 Task: Search one way flight ticket for 4 adults, 2 children, 2 infants in seat and 1 infant on lap in premium economy from Rhinelander: Rhinelander-oneida County Airport to Evansville: Evansville Regional Airport on 5-3-2023. Choice of flights is Delta. Number of bags: 1 carry on bag. Price is upto 79000. Outbound departure time preference is 15:15.
Action: Mouse moved to (359, 318)
Screenshot: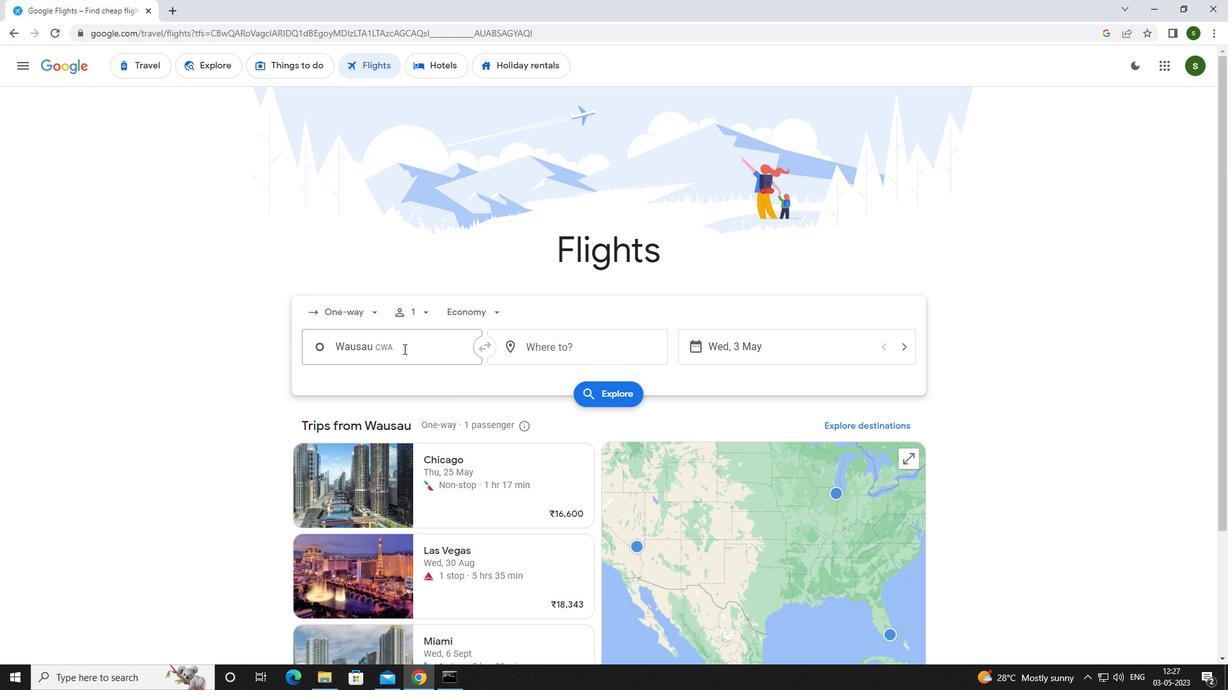 
Action: Mouse pressed left at (359, 318)
Screenshot: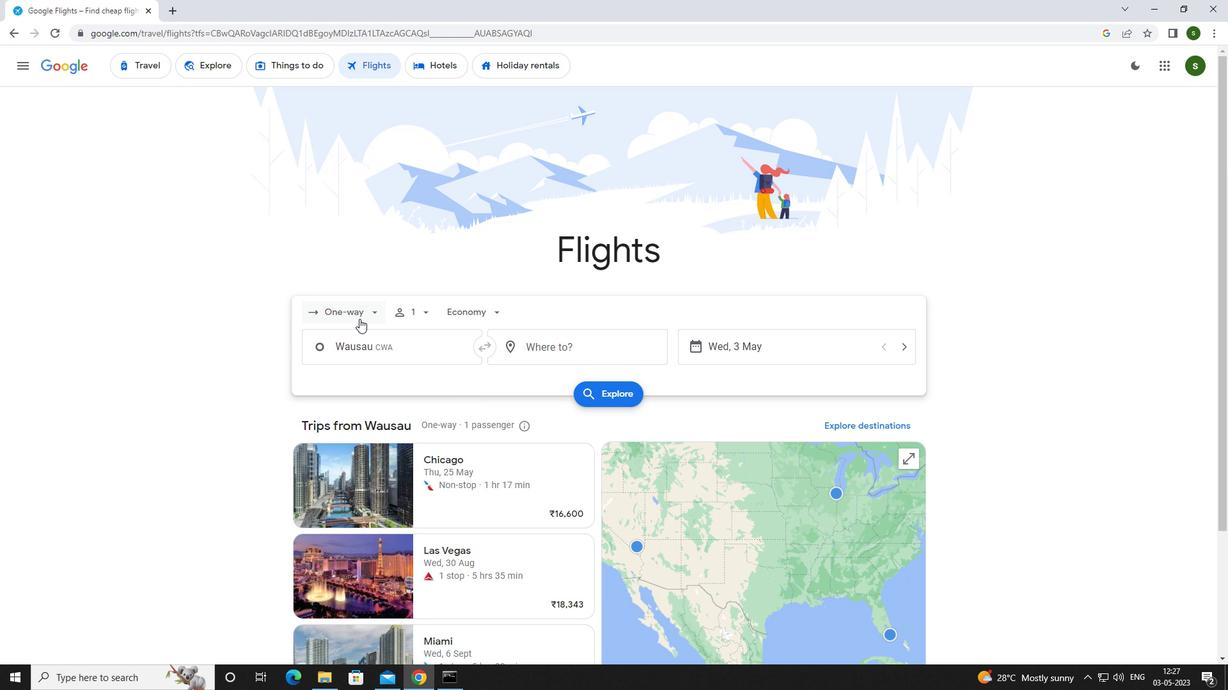 
Action: Mouse moved to (356, 369)
Screenshot: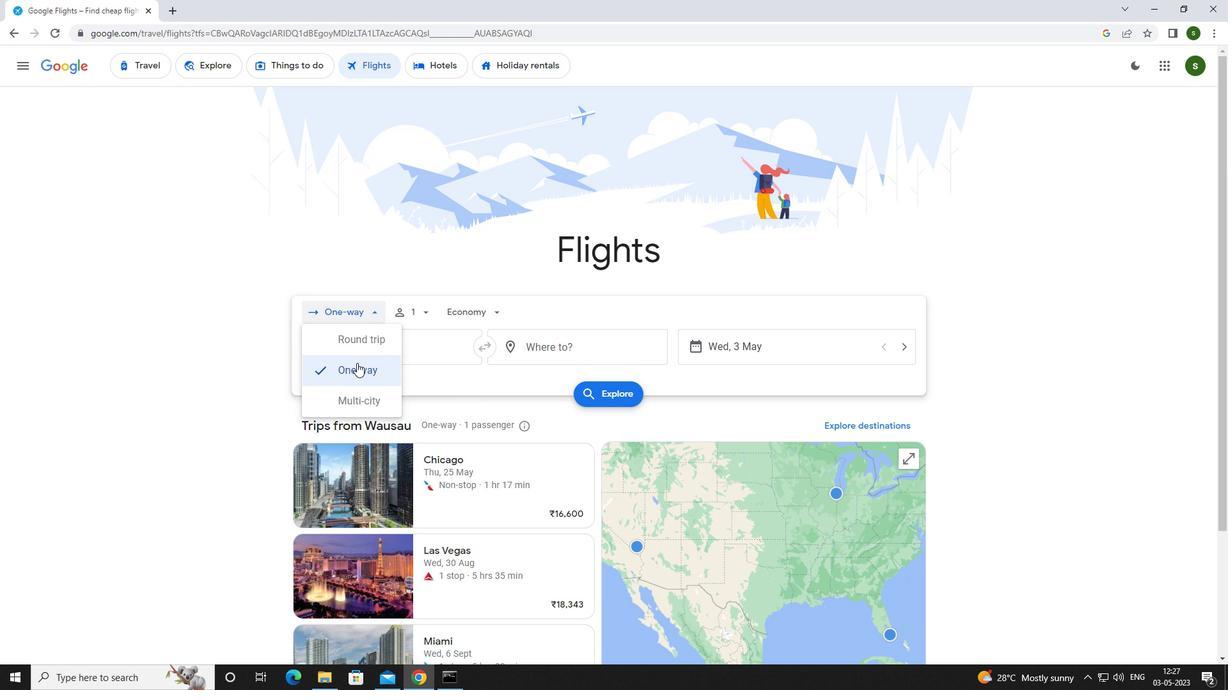 
Action: Mouse pressed left at (356, 369)
Screenshot: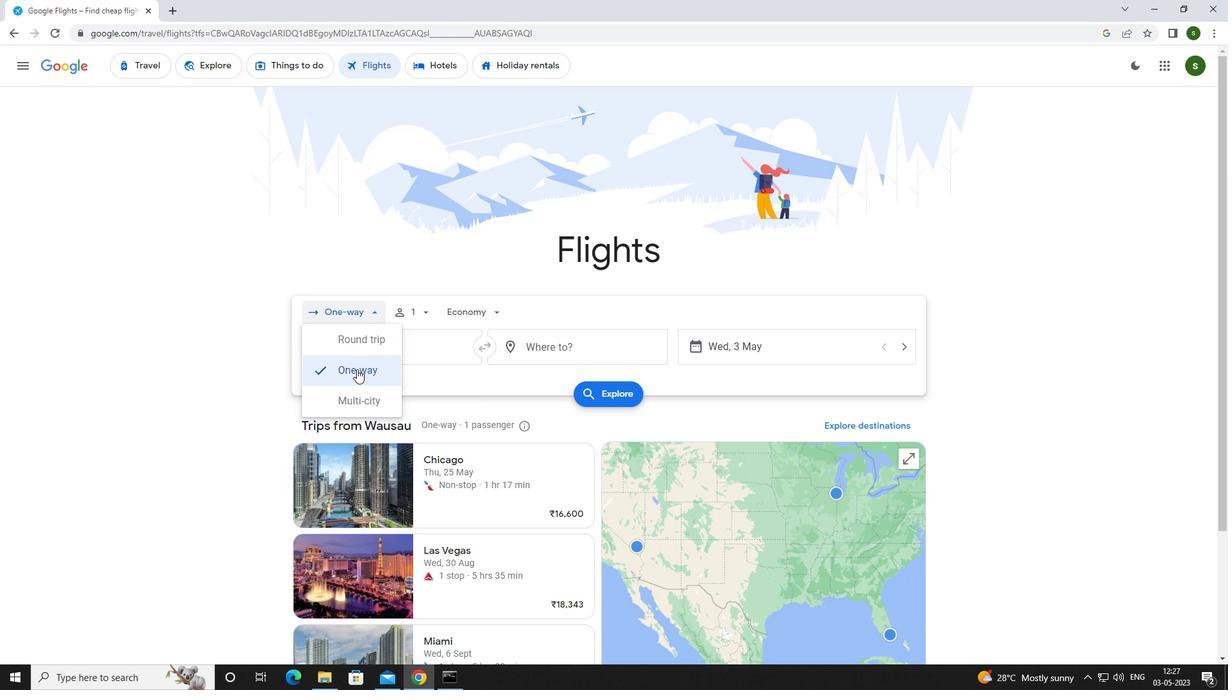 
Action: Mouse moved to (424, 308)
Screenshot: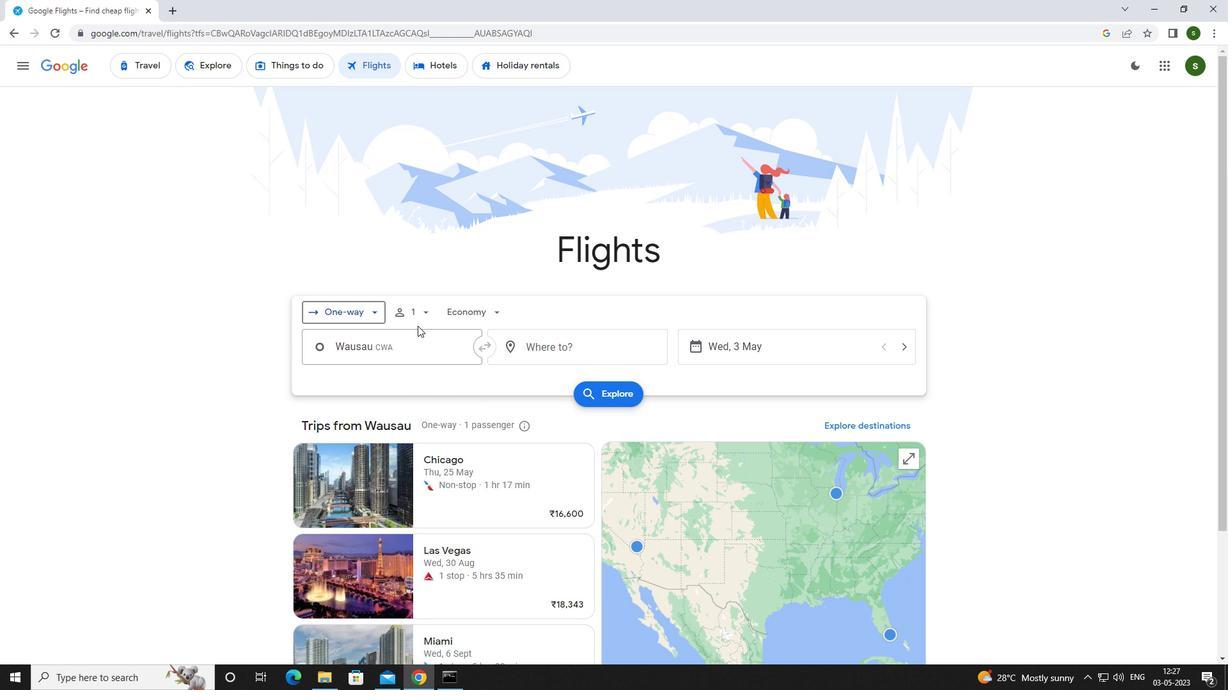 
Action: Mouse pressed left at (424, 308)
Screenshot: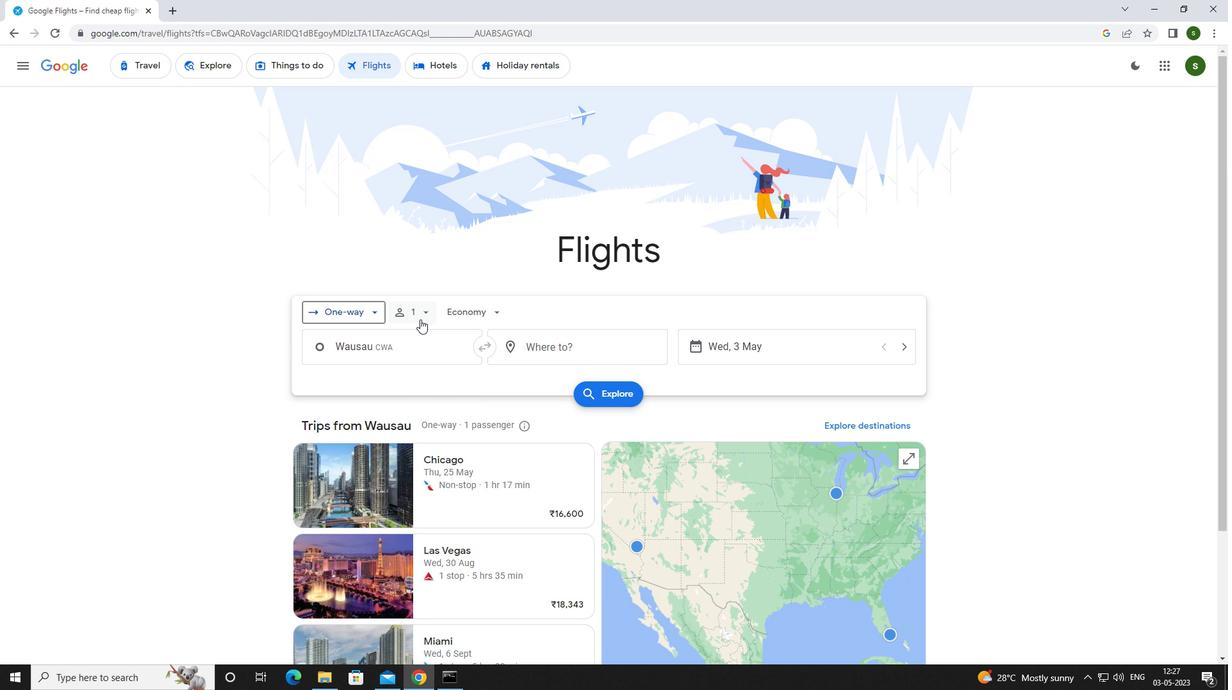 
Action: Mouse moved to (523, 345)
Screenshot: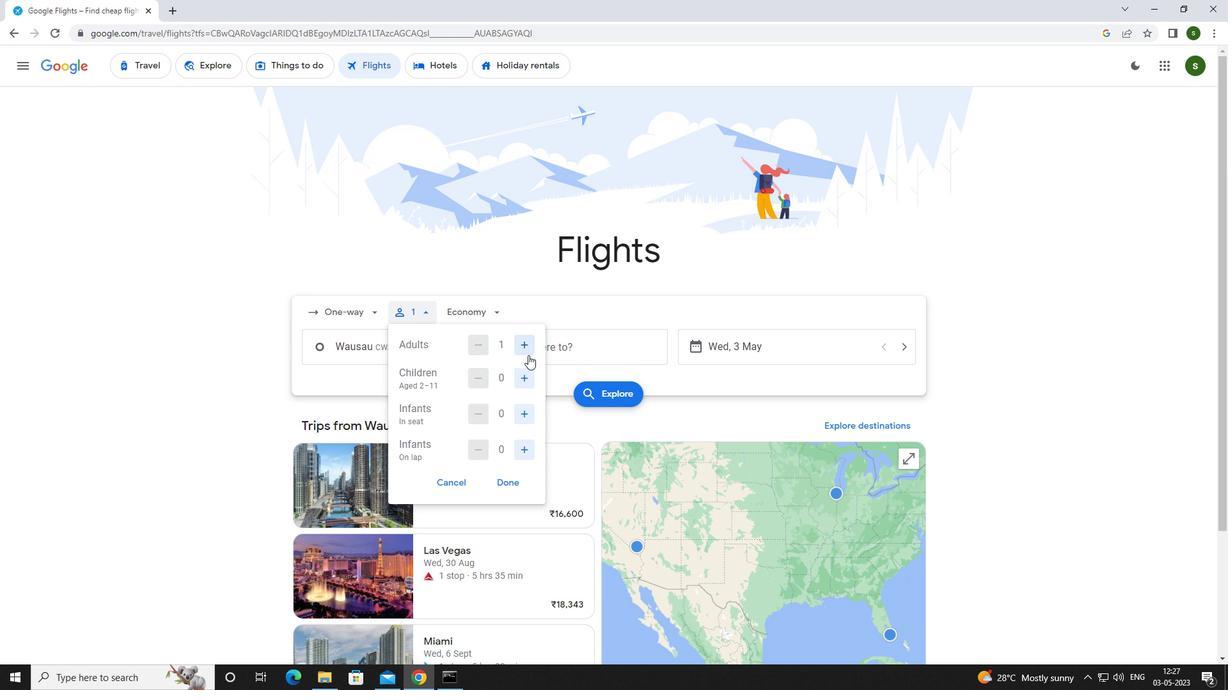 
Action: Mouse pressed left at (523, 345)
Screenshot: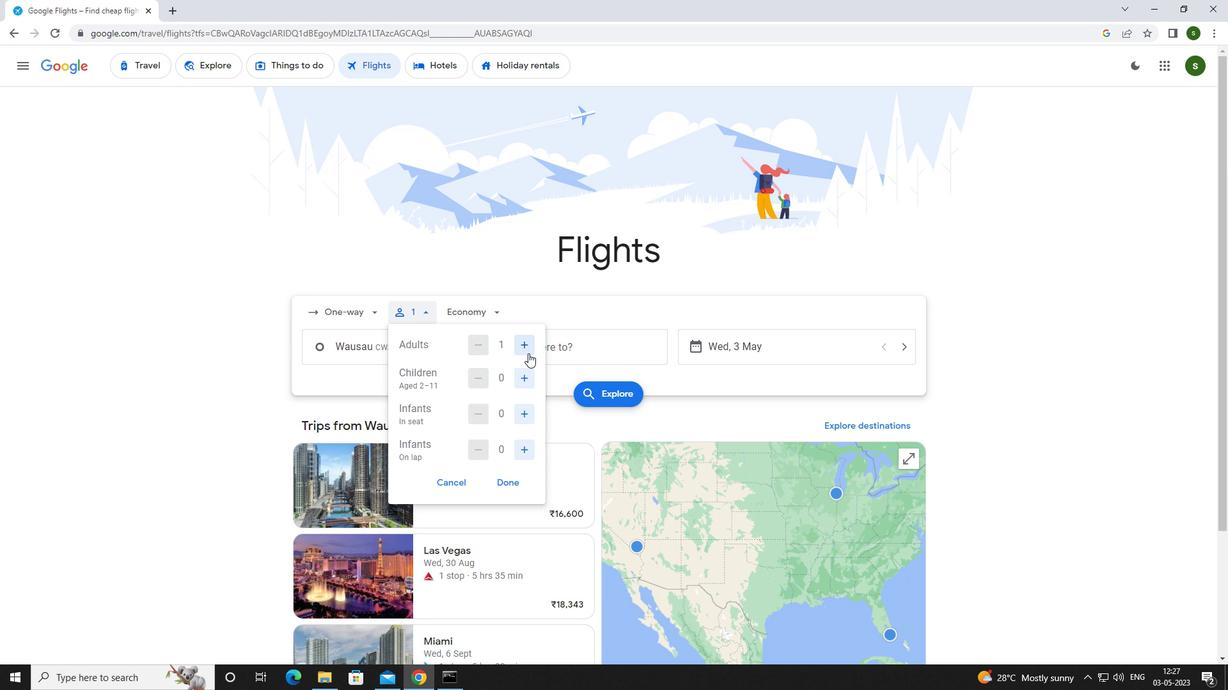 
Action: Mouse pressed left at (523, 345)
Screenshot: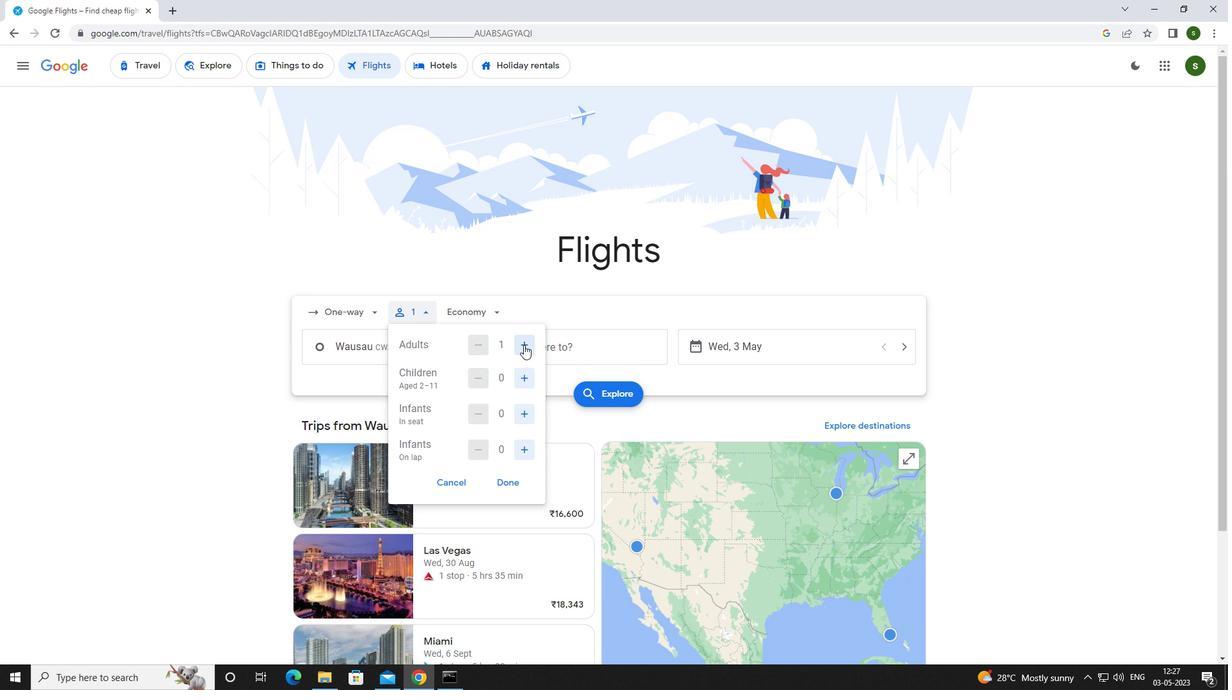 
Action: Mouse pressed left at (523, 345)
Screenshot: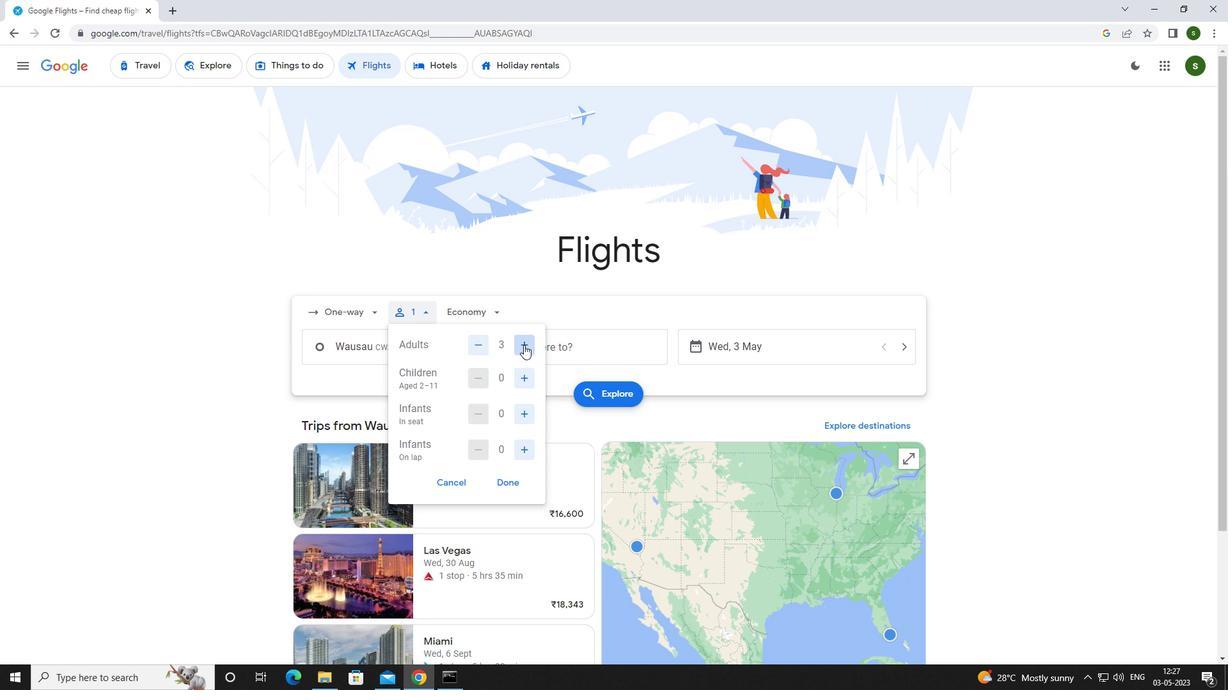 
Action: Mouse moved to (520, 374)
Screenshot: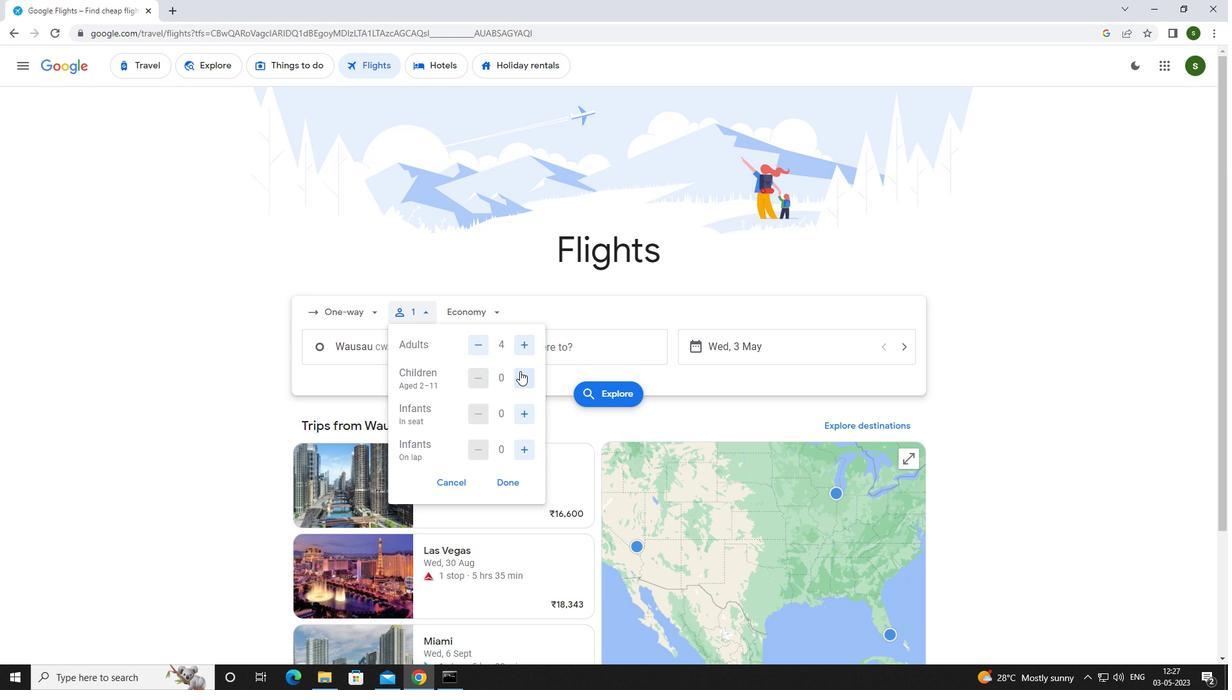
Action: Mouse pressed left at (520, 374)
Screenshot: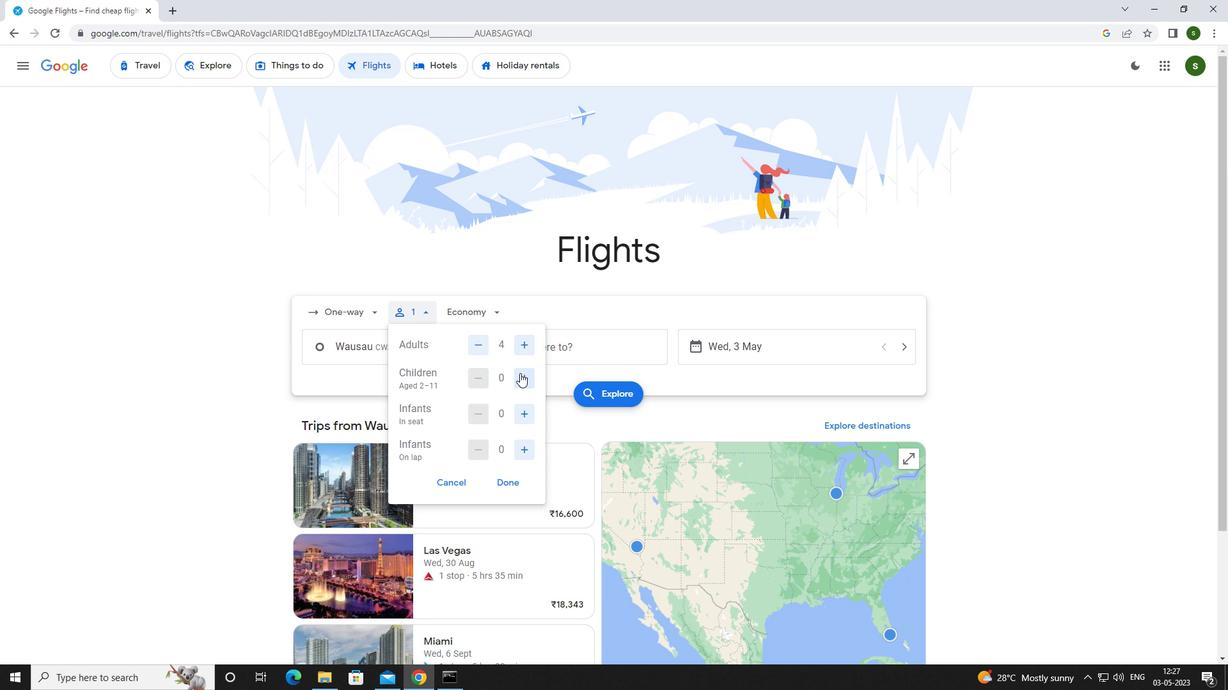 
Action: Mouse pressed left at (520, 374)
Screenshot: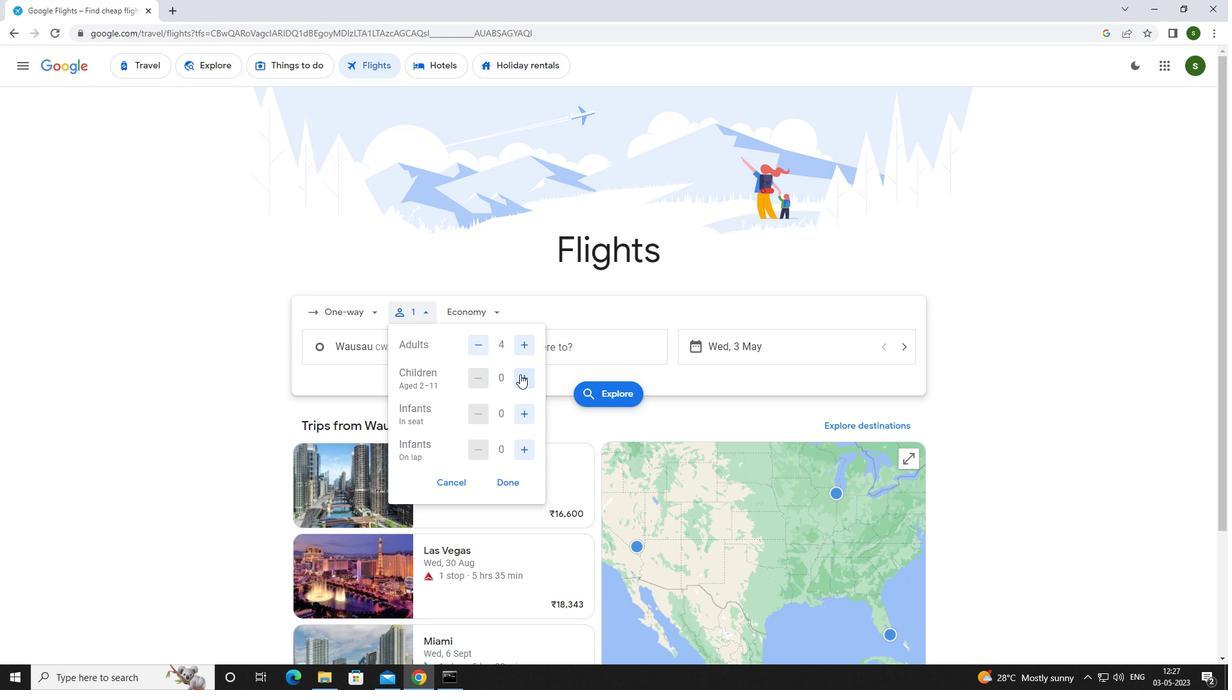 
Action: Mouse moved to (523, 411)
Screenshot: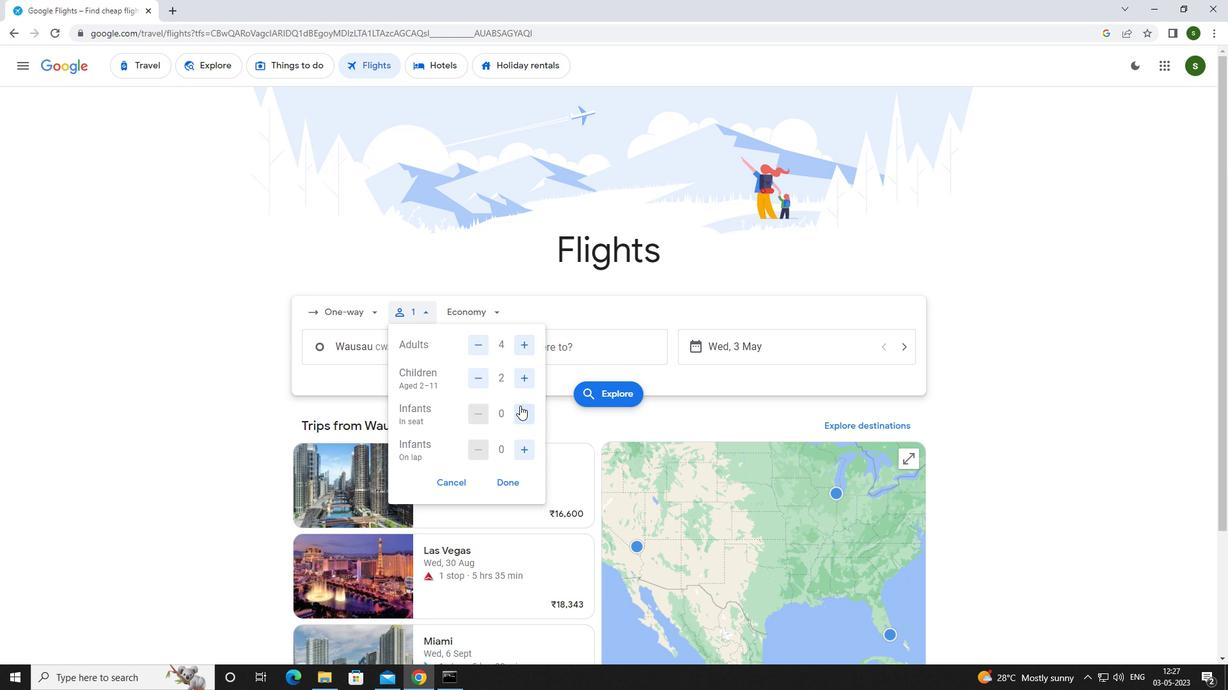 
Action: Mouse pressed left at (523, 411)
Screenshot: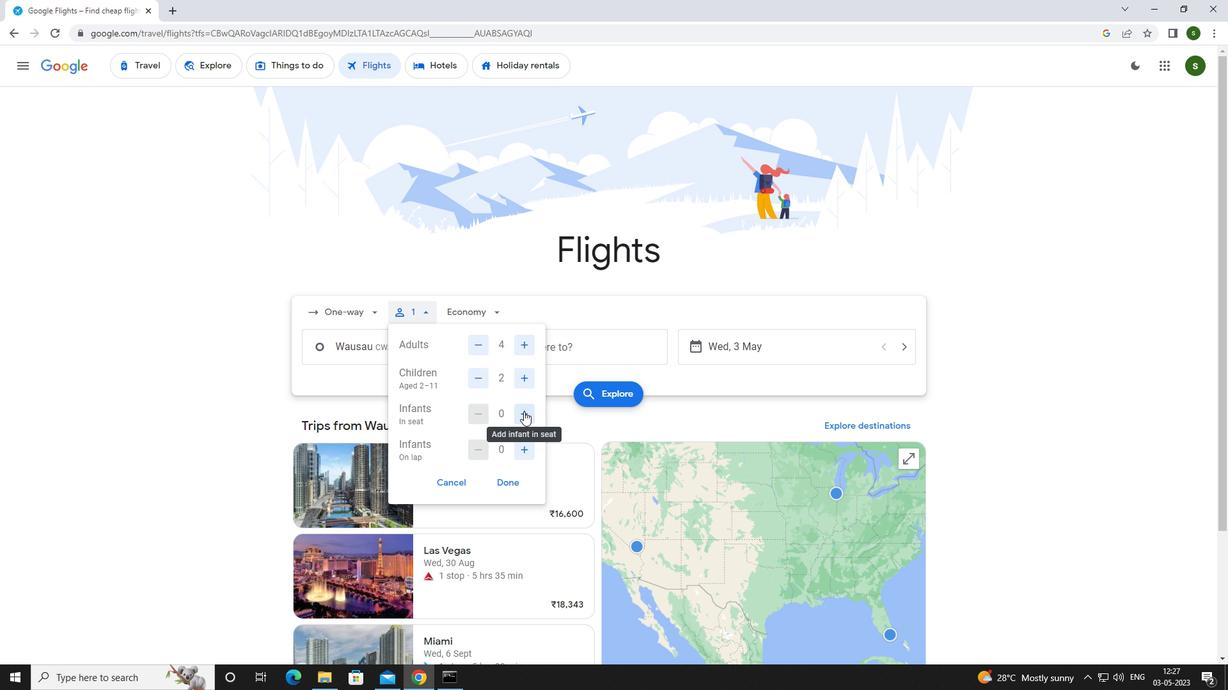 
Action: Mouse pressed left at (523, 411)
Screenshot: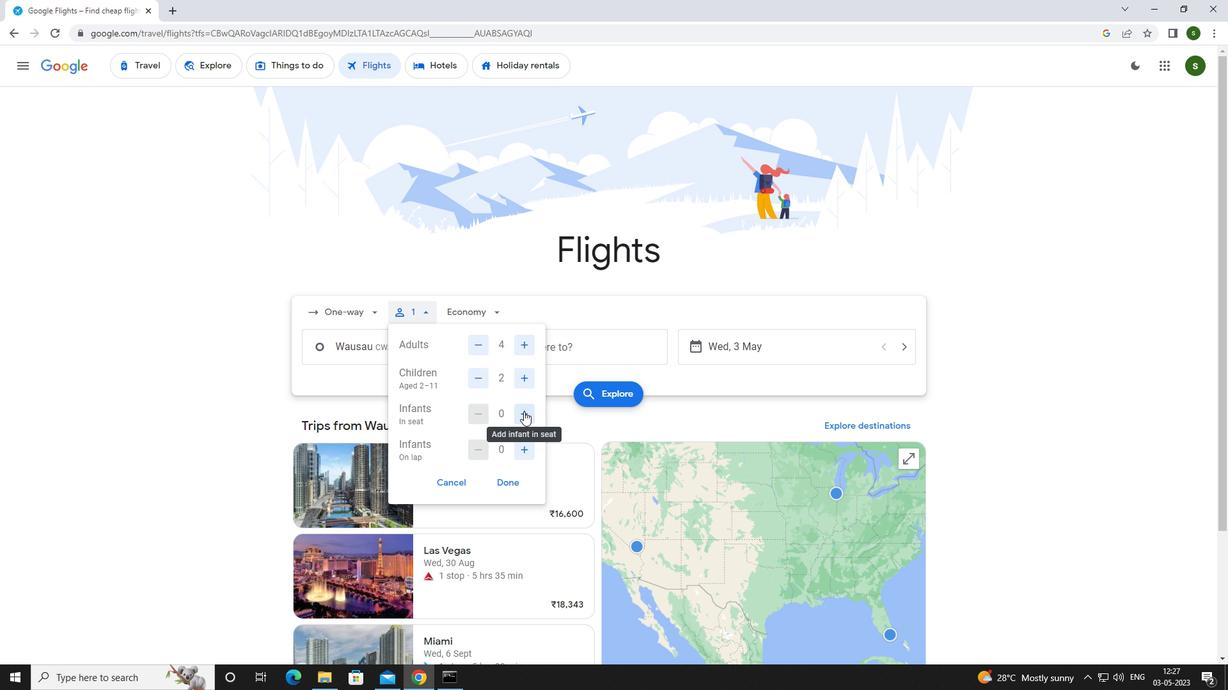 
Action: Mouse moved to (525, 454)
Screenshot: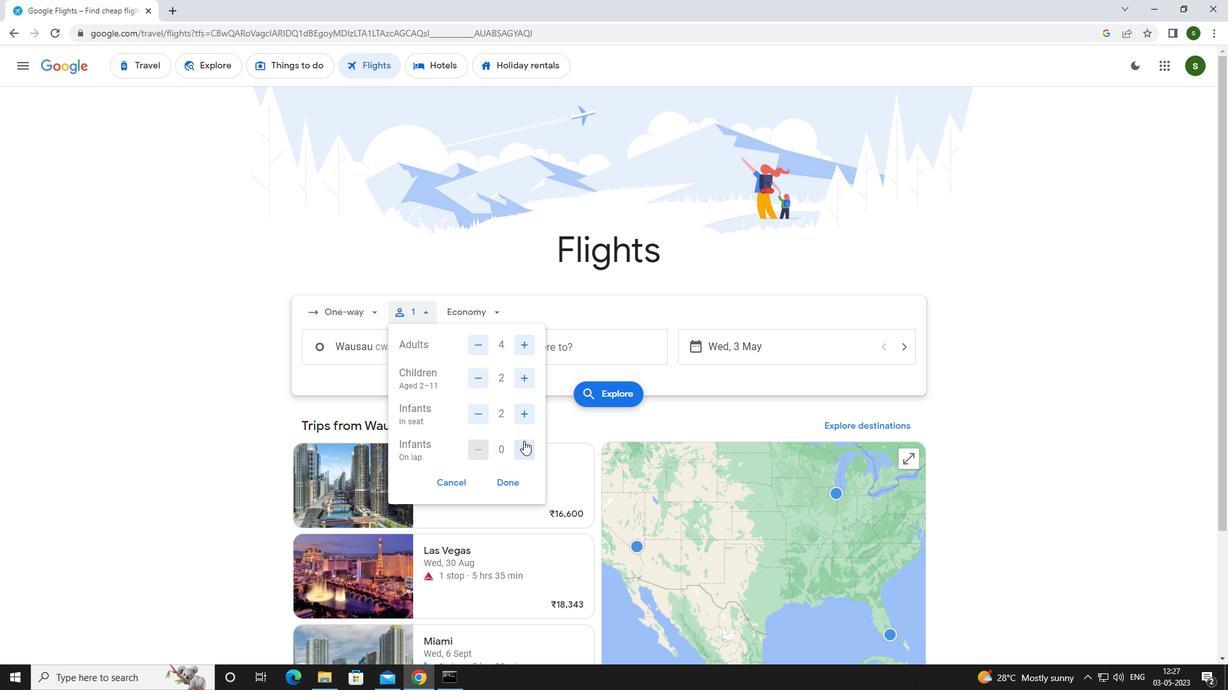
Action: Mouse pressed left at (525, 454)
Screenshot: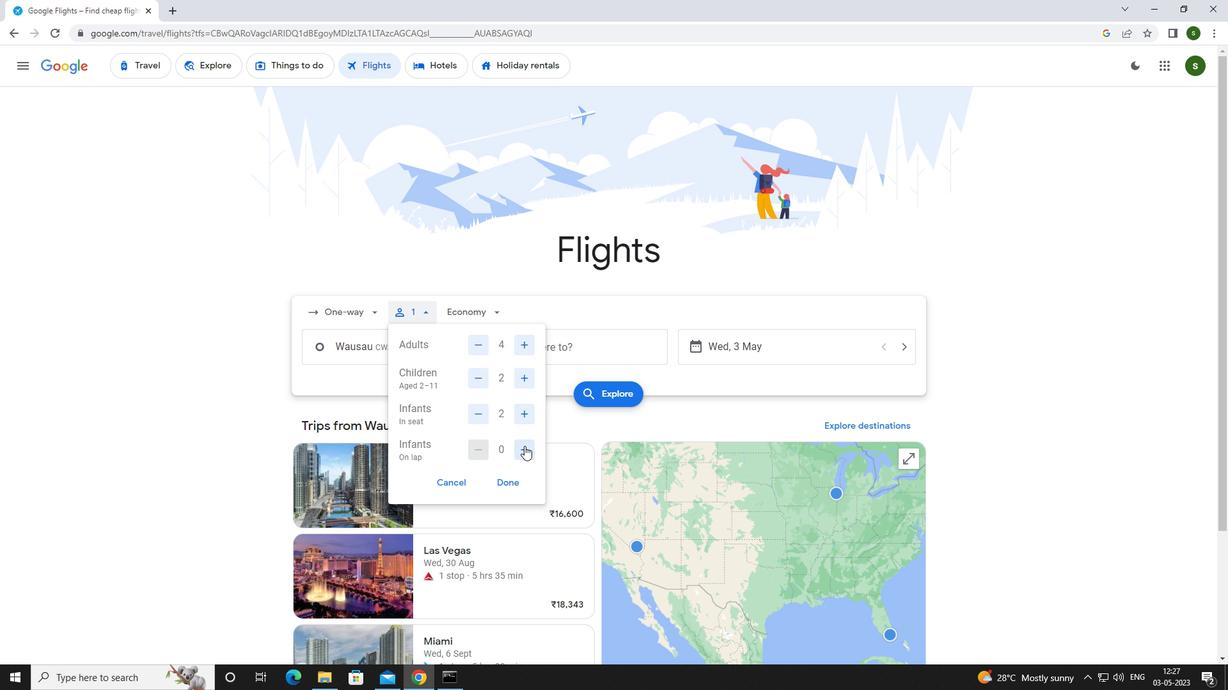 
Action: Mouse moved to (483, 308)
Screenshot: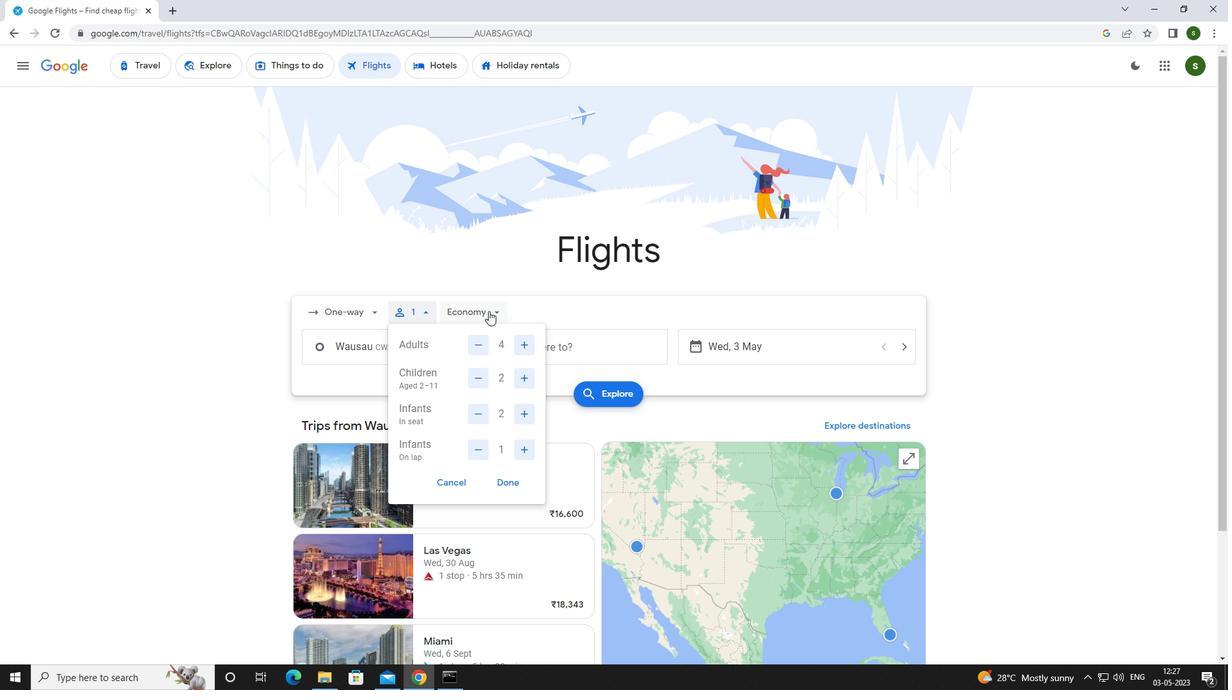 
Action: Mouse pressed left at (483, 308)
Screenshot: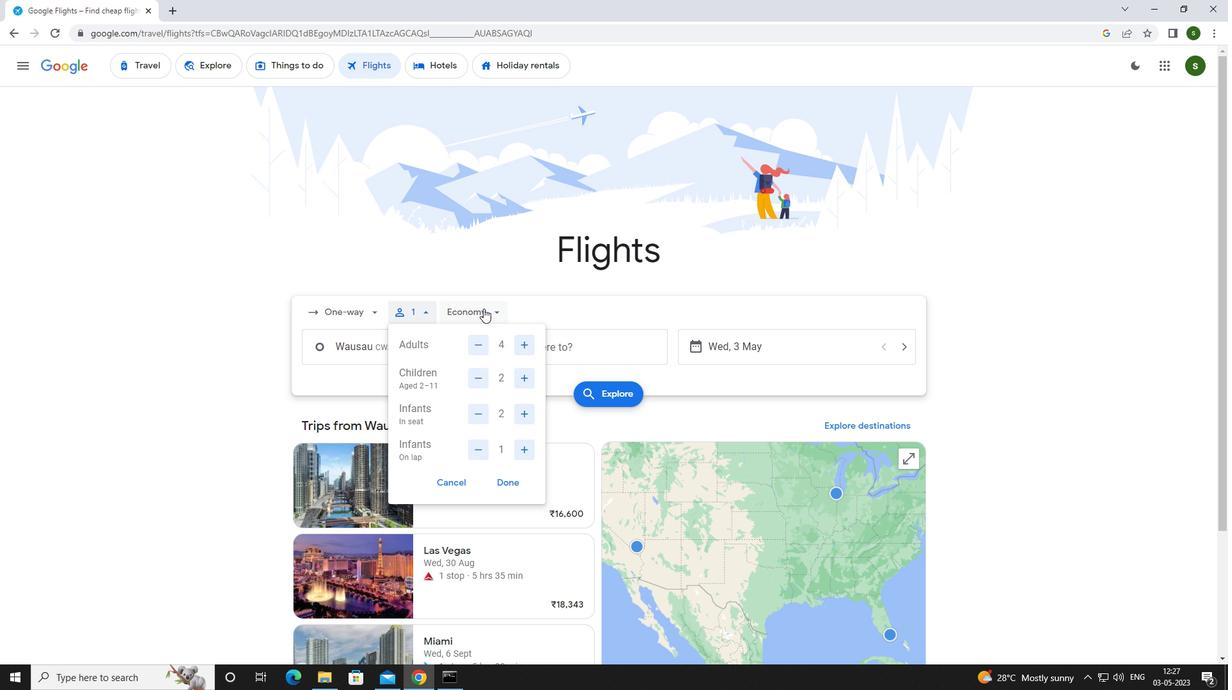 
Action: Mouse moved to (490, 376)
Screenshot: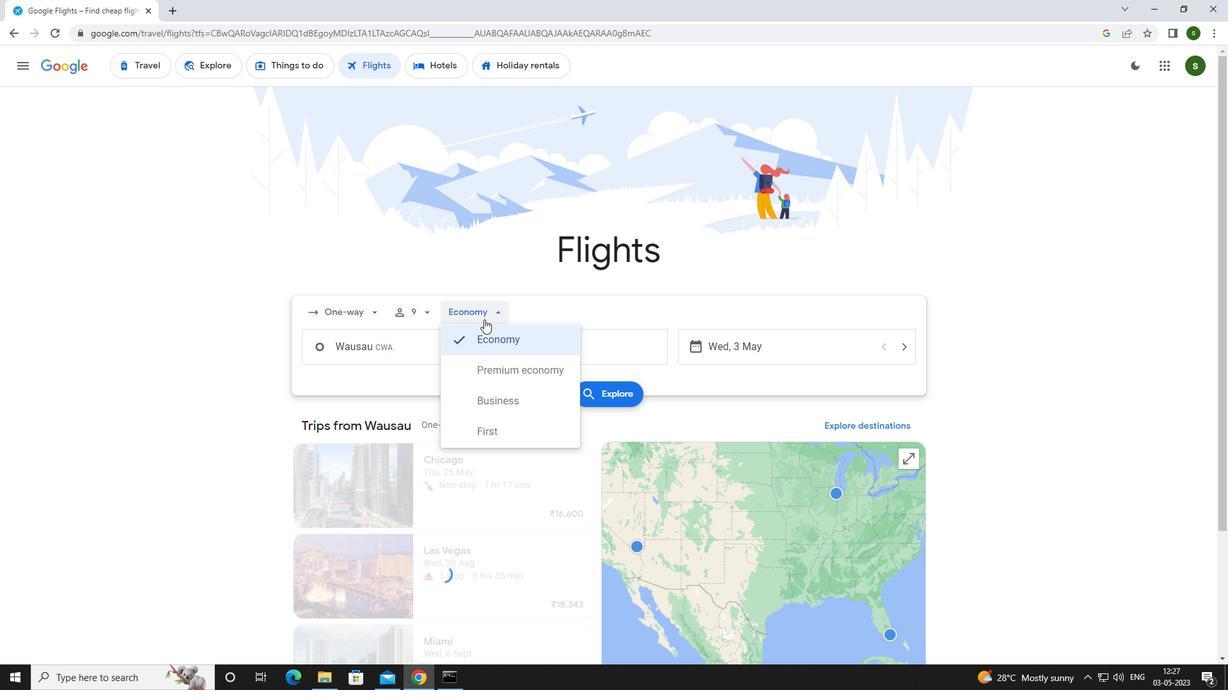 
Action: Mouse pressed left at (490, 376)
Screenshot: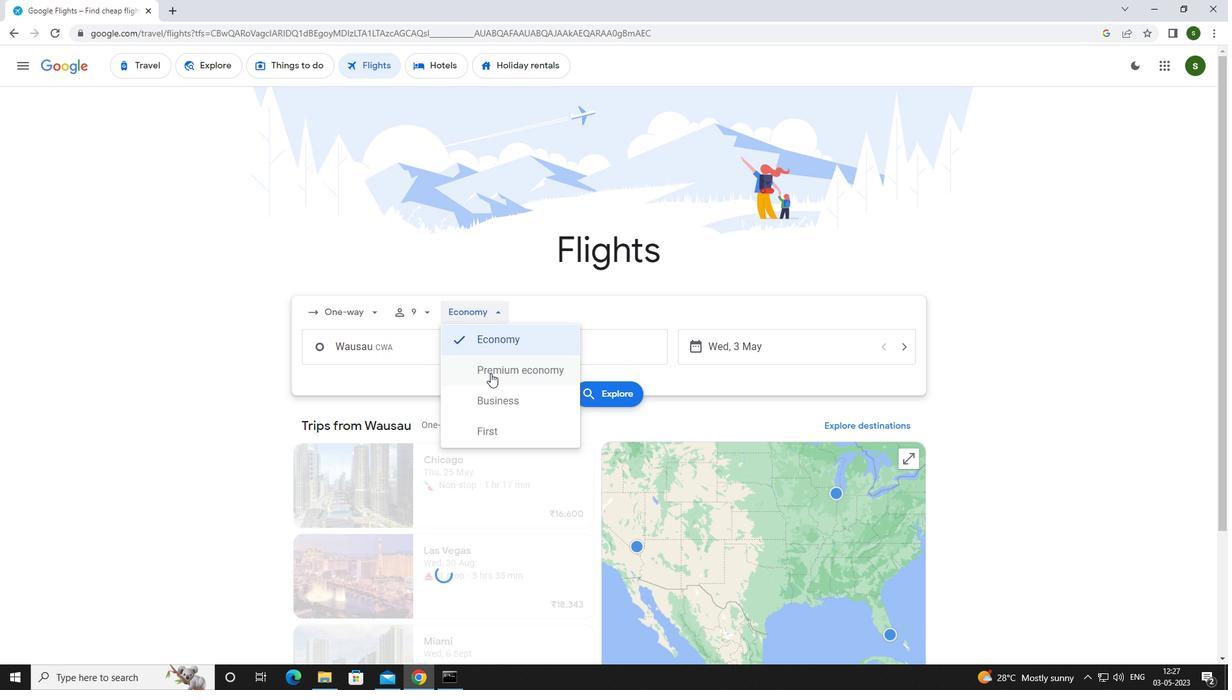 
Action: Mouse moved to (444, 352)
Screenshot: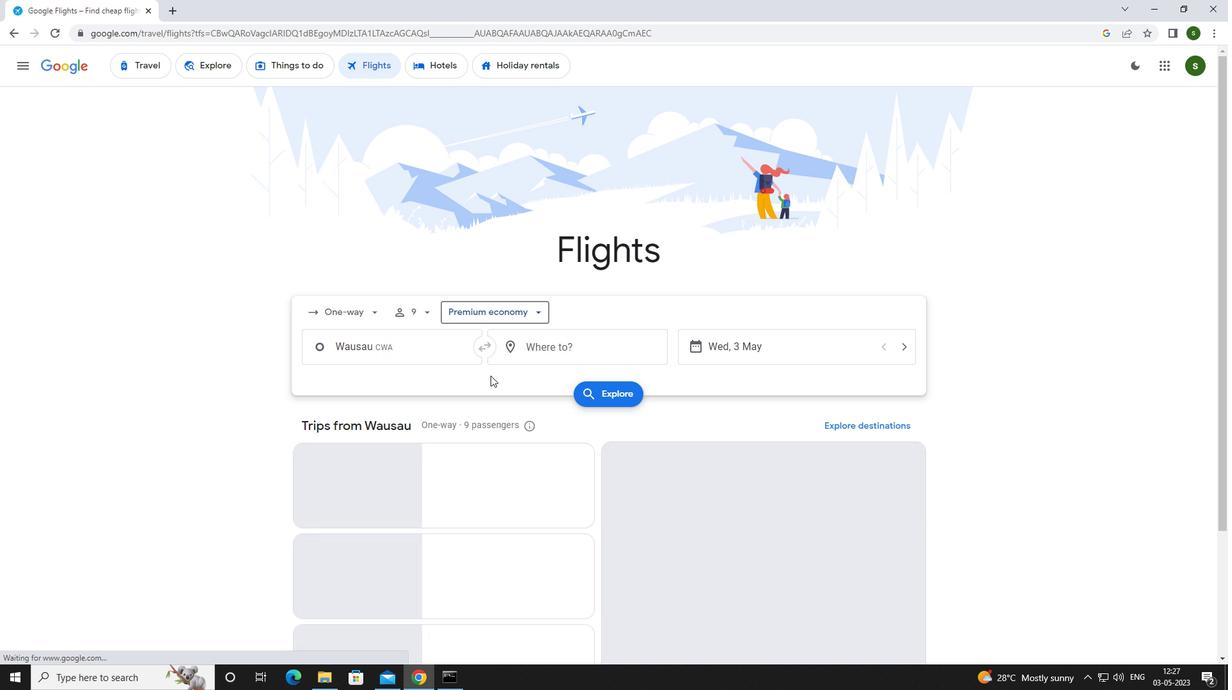 
Action: Mouse pressed left at (444, 352)
Screenshot: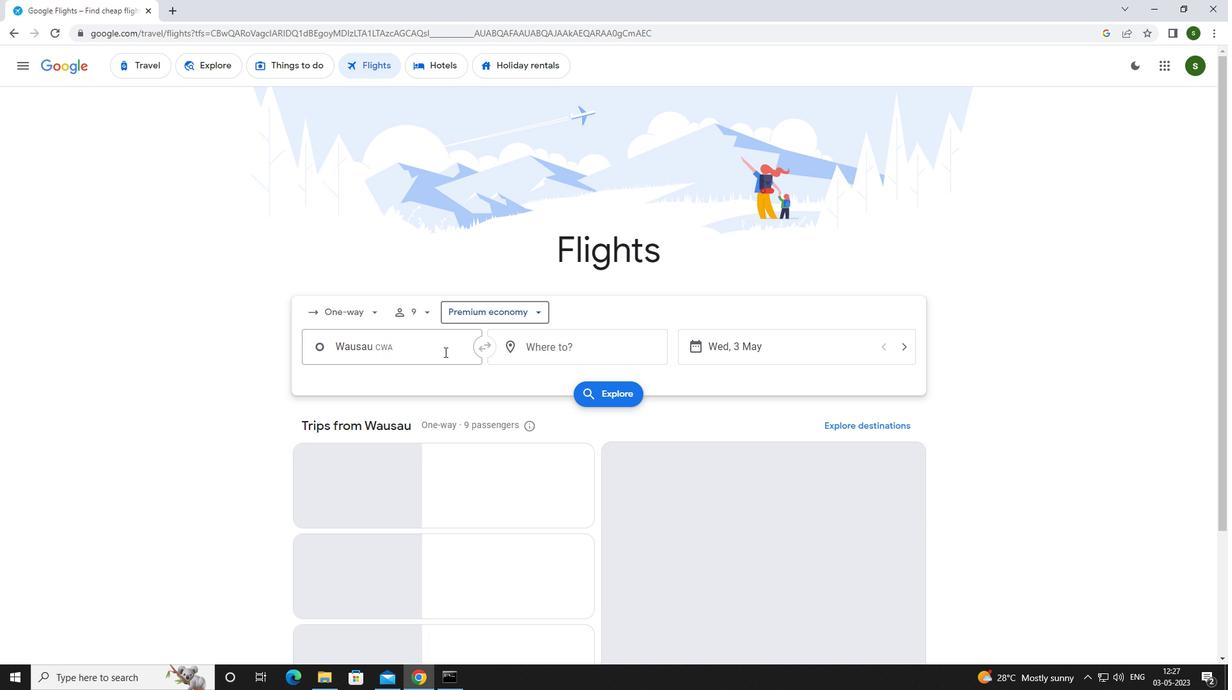 
Action: Key pressed <Key.caps_lock>r<Key.caps_lock>hinelander
Screenshot: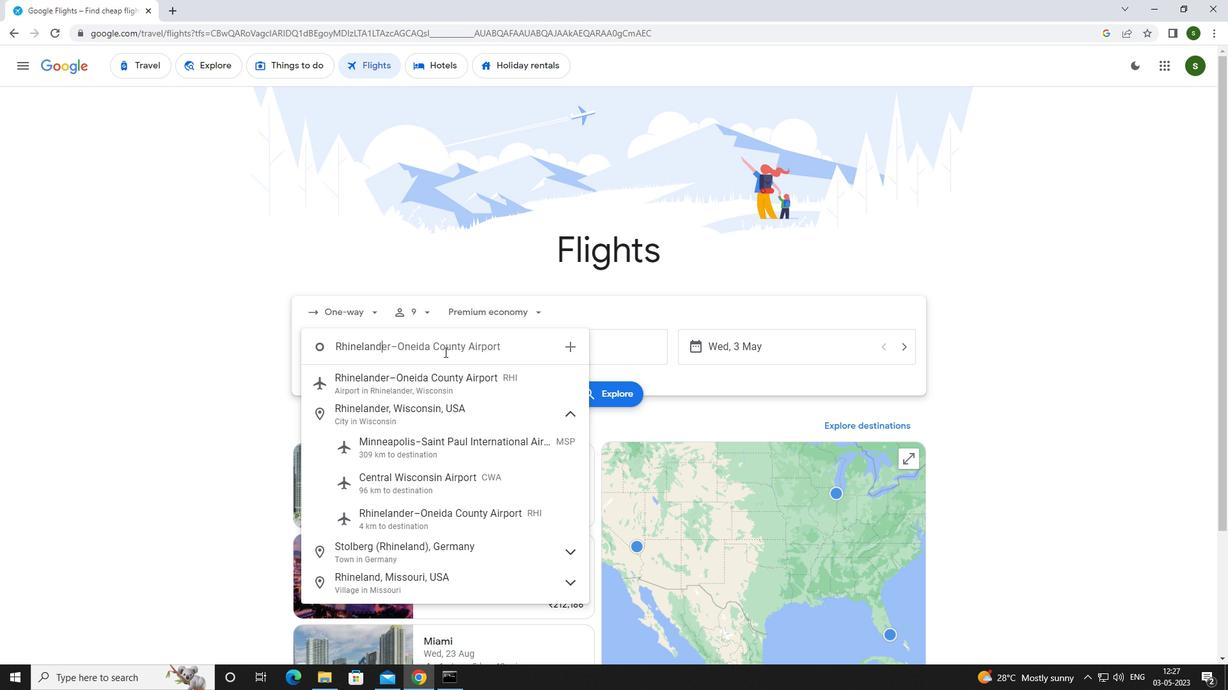 
Action: Mouse moved to (450, 520)
Screenshot: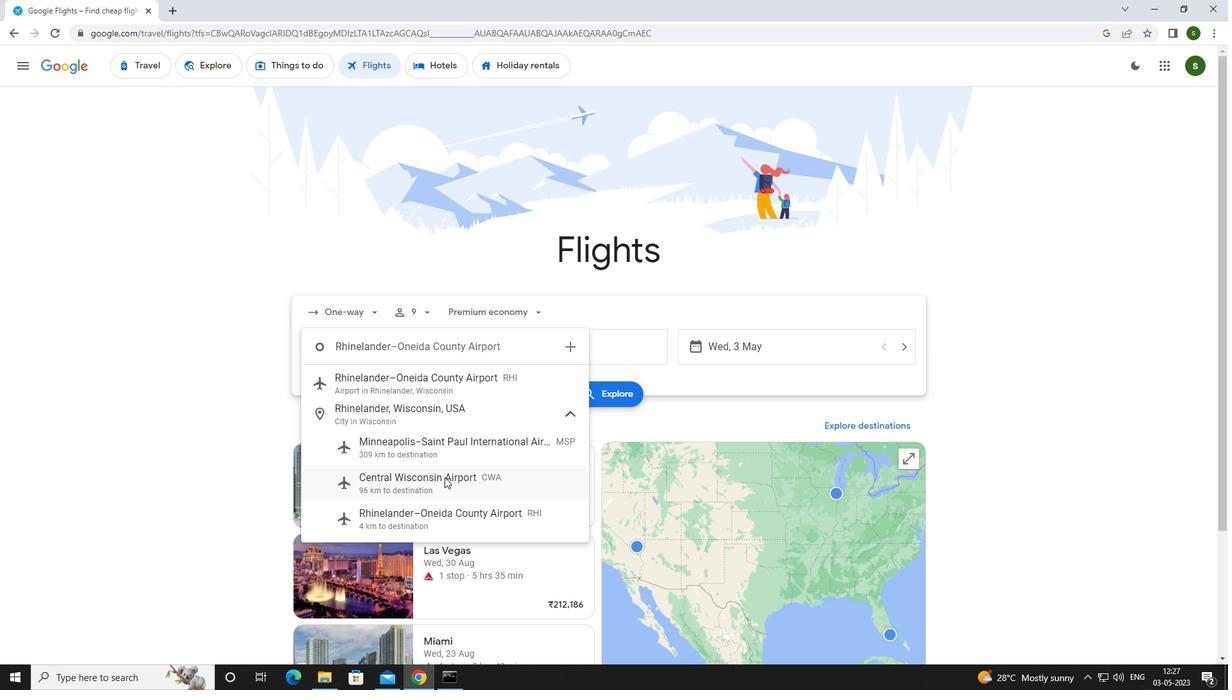 
Action: Mouse pressed left at (450, 520)
Screenshot: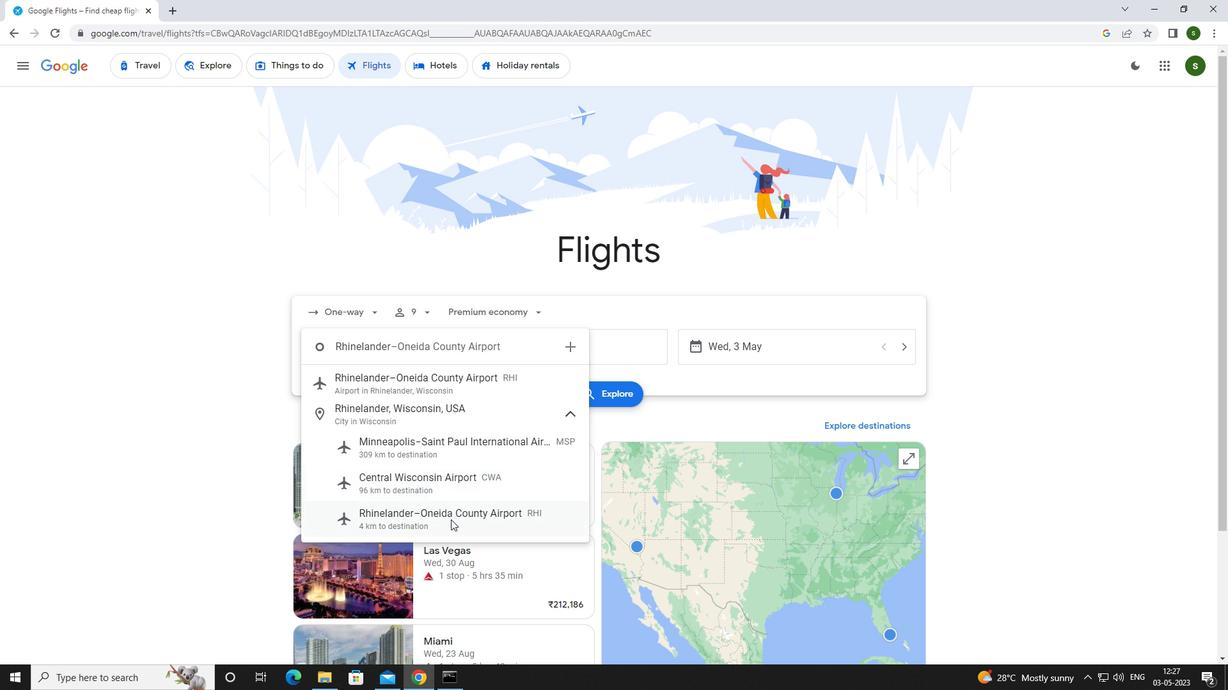 
Action: Mouse moved to (561, 342)
Screenshot: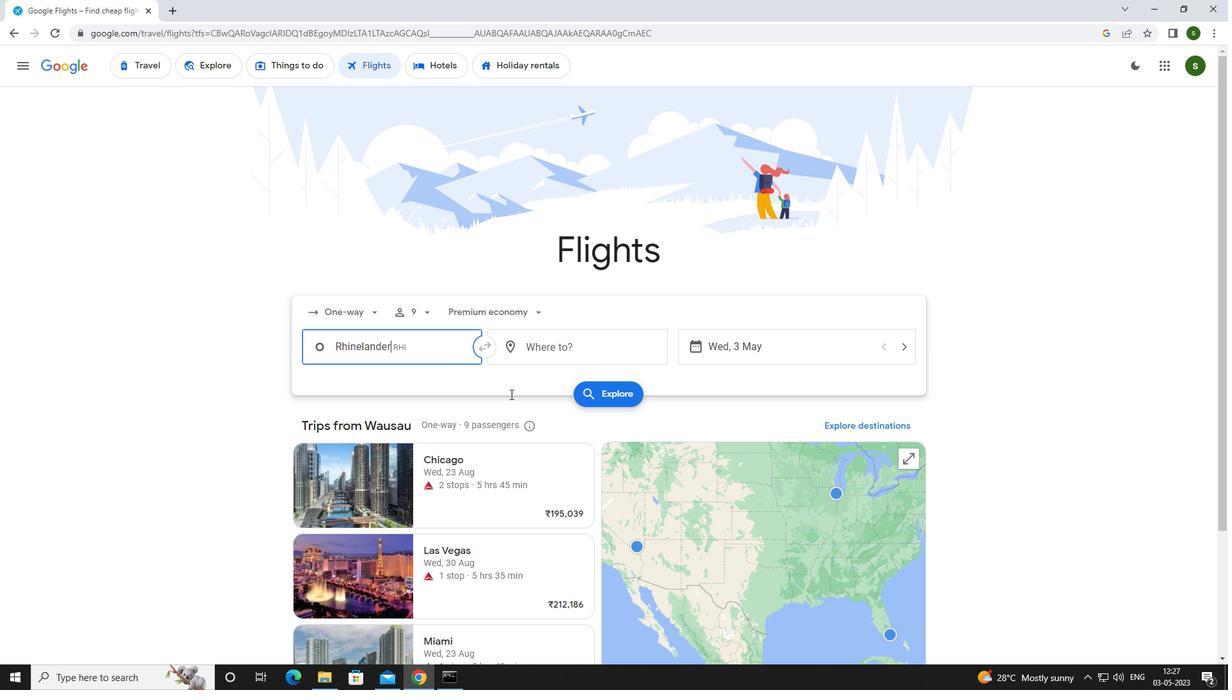 
Action: Mouse pressed left at (561, 342)
Screenshot: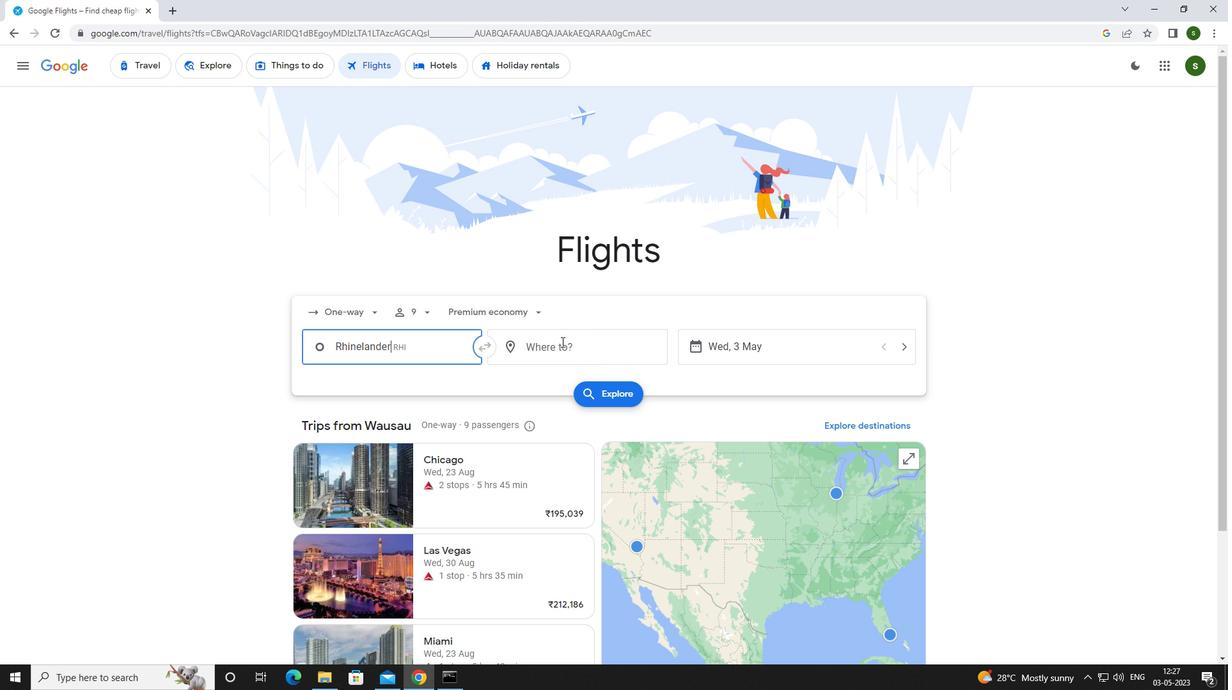 
Action: Mouse moved to (562, 342)
Screenshot: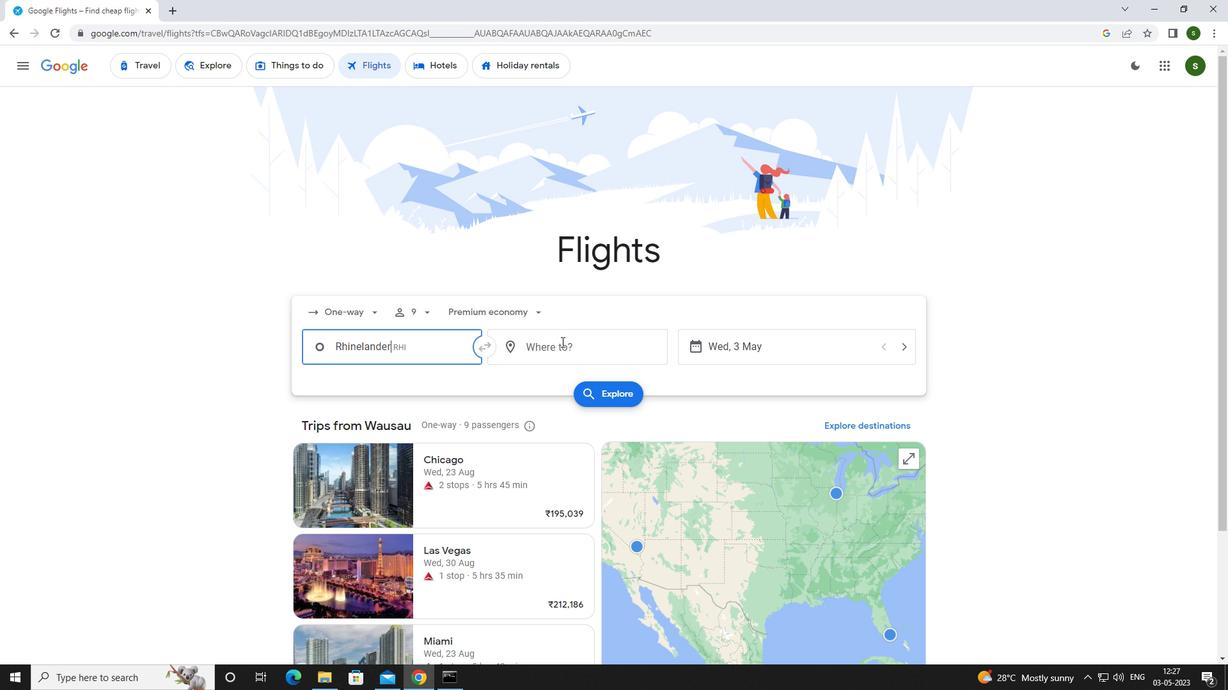
Action: Key pressed <Key.caps_lock>e<Key.caps_lock>vansv
Screenshot: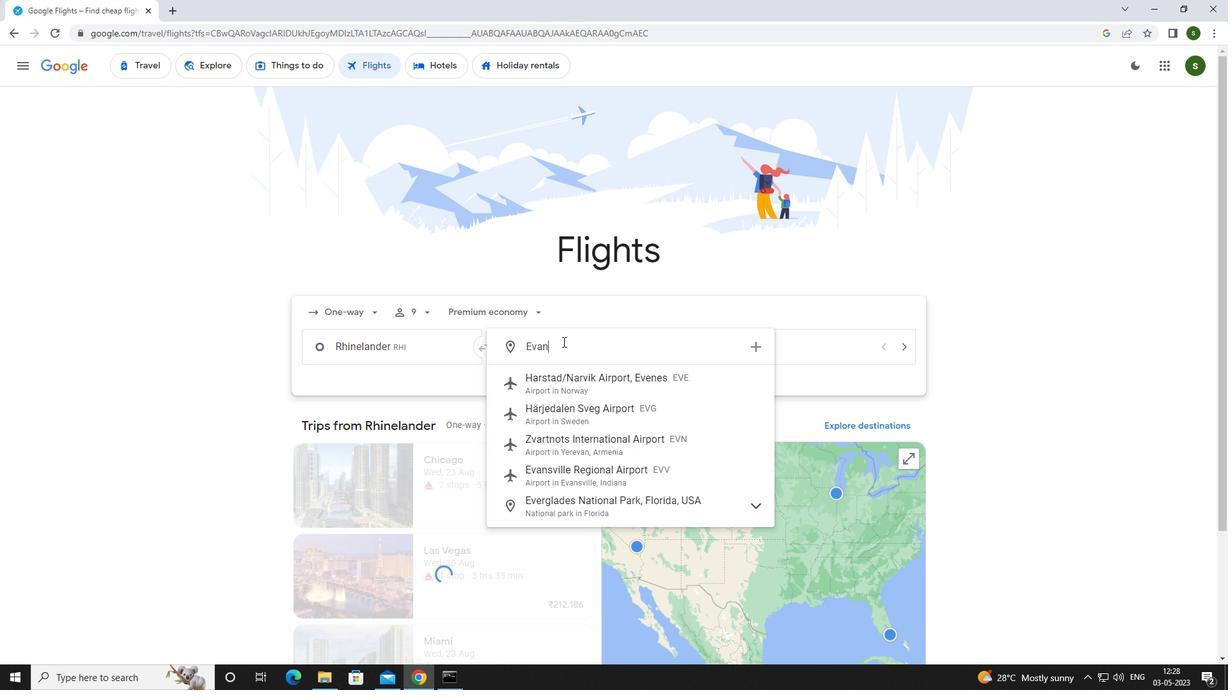 
Action: Mouse moved to (615, 420)
Screenshot: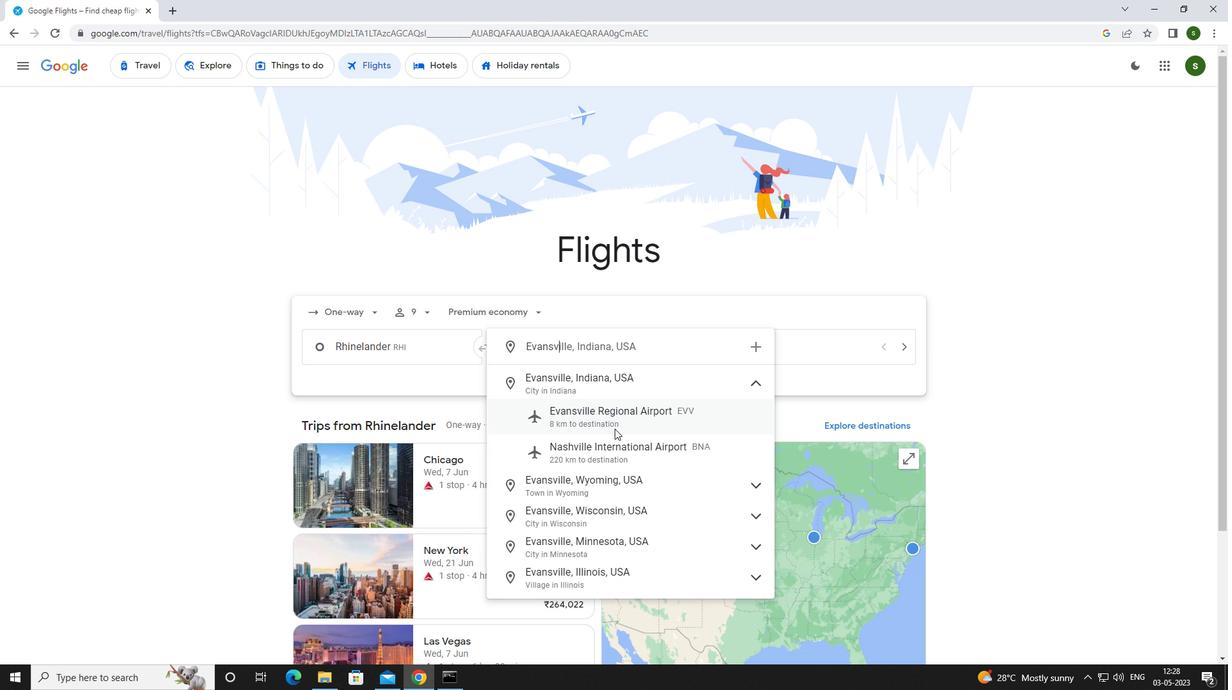 
Action: Mouse pressed left at (615, 420)
Screenshot: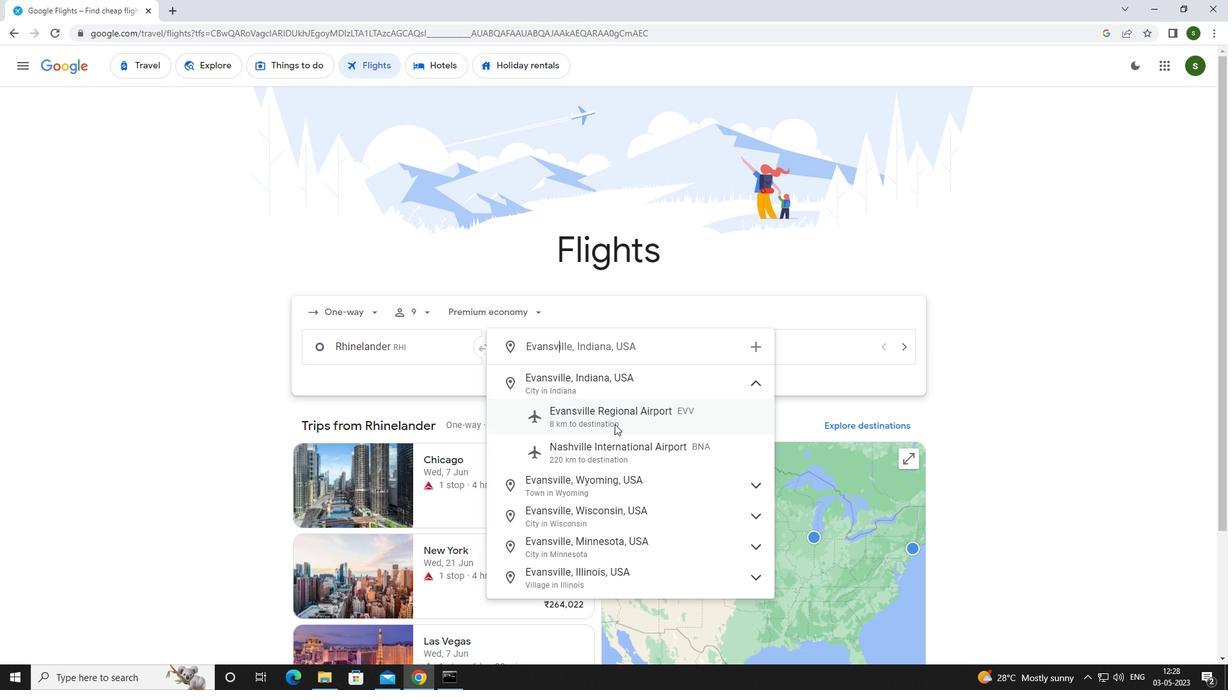
Action: Mouse moved to (782, 349)
Screenshot: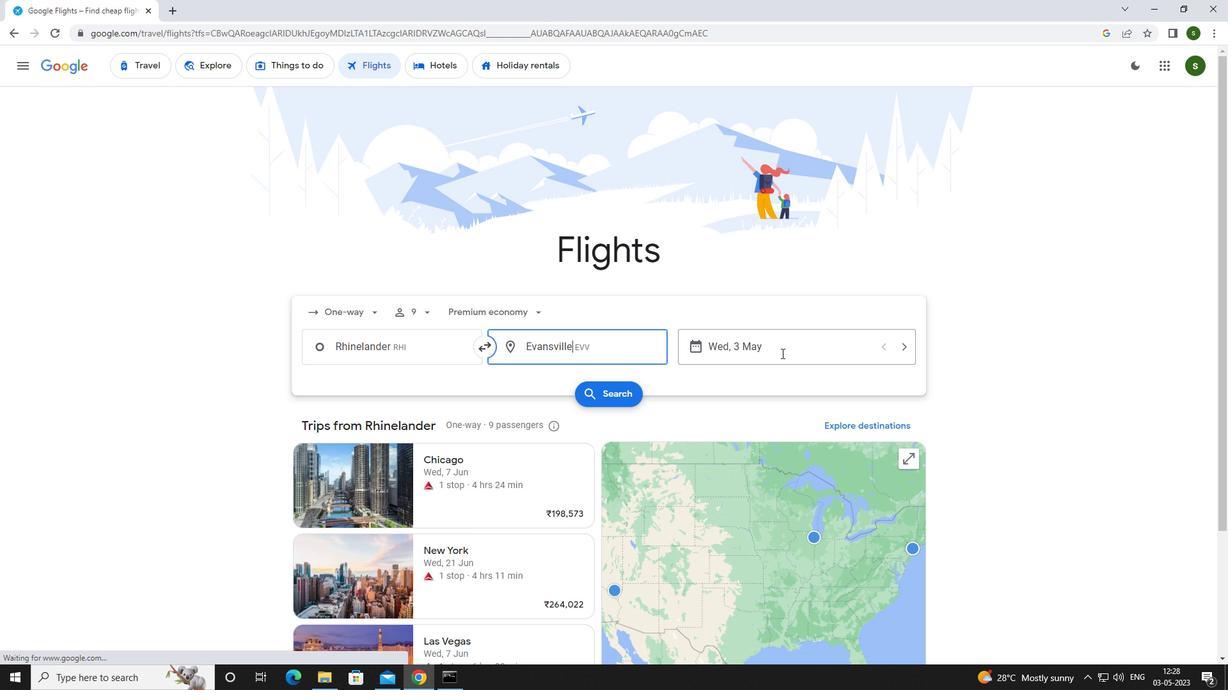
Action: Mouse pressed left at (782, 349)
Screenshot: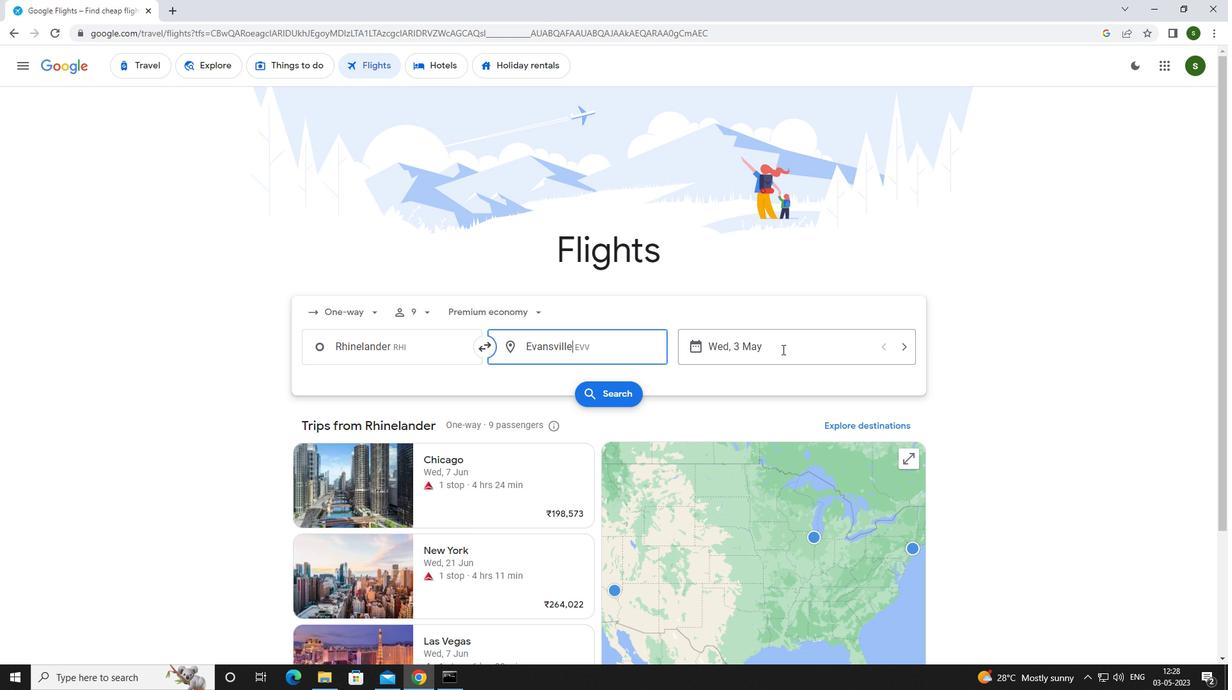 
Action: Mouse moved to (560, 442)
Screenshot: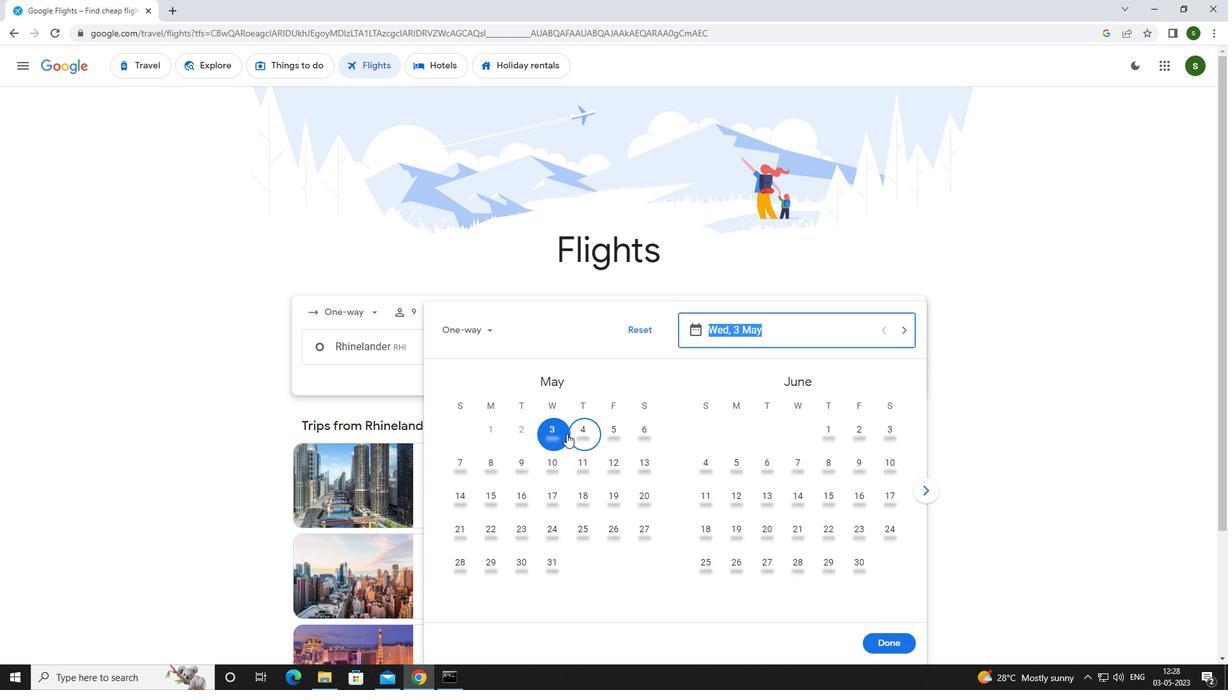 
Action: Mouse pressed left at (560, 442)
Screenshot: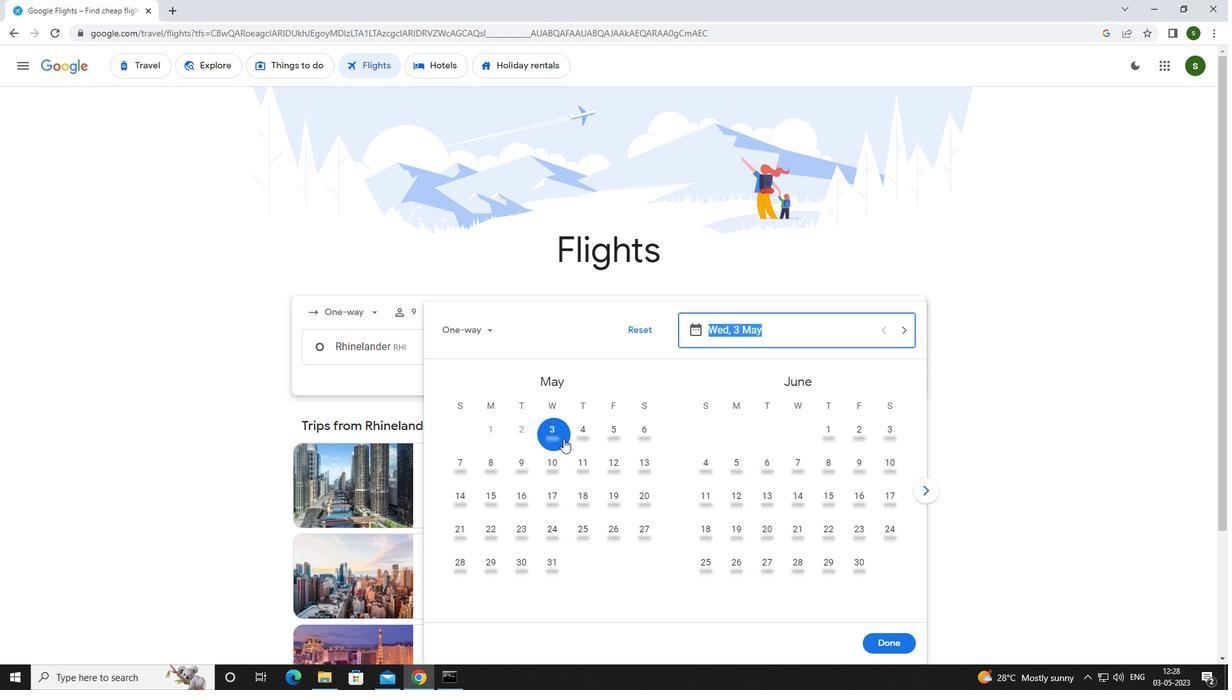 
Action: Mouse moved to (886, 642)
Screenshot: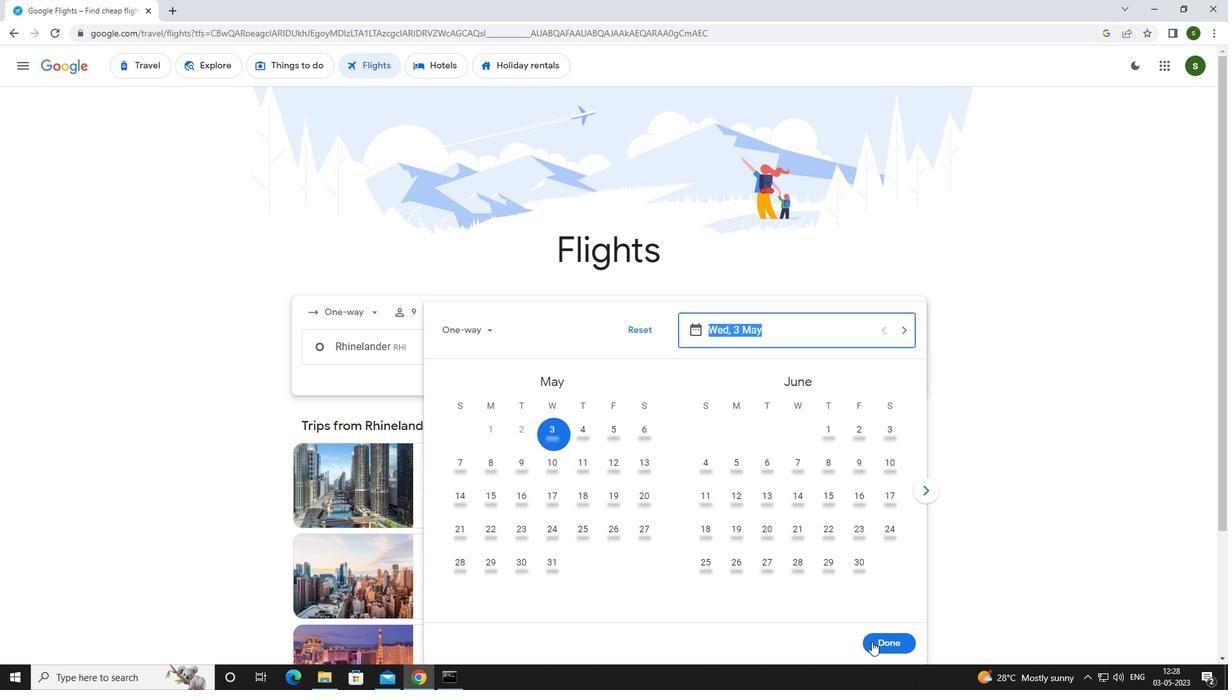 
Action: Mouse pressed left at (886, 642)
Screenshot: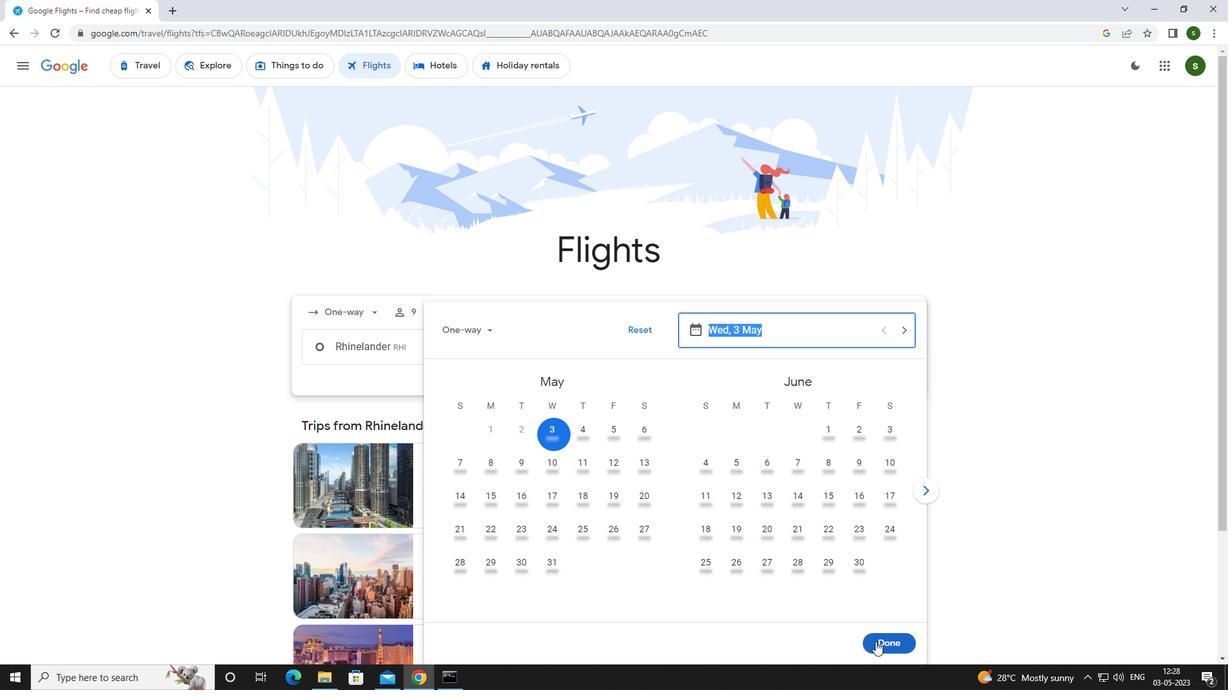 
Action: Mouse moved to (611, 399)
Screenshot: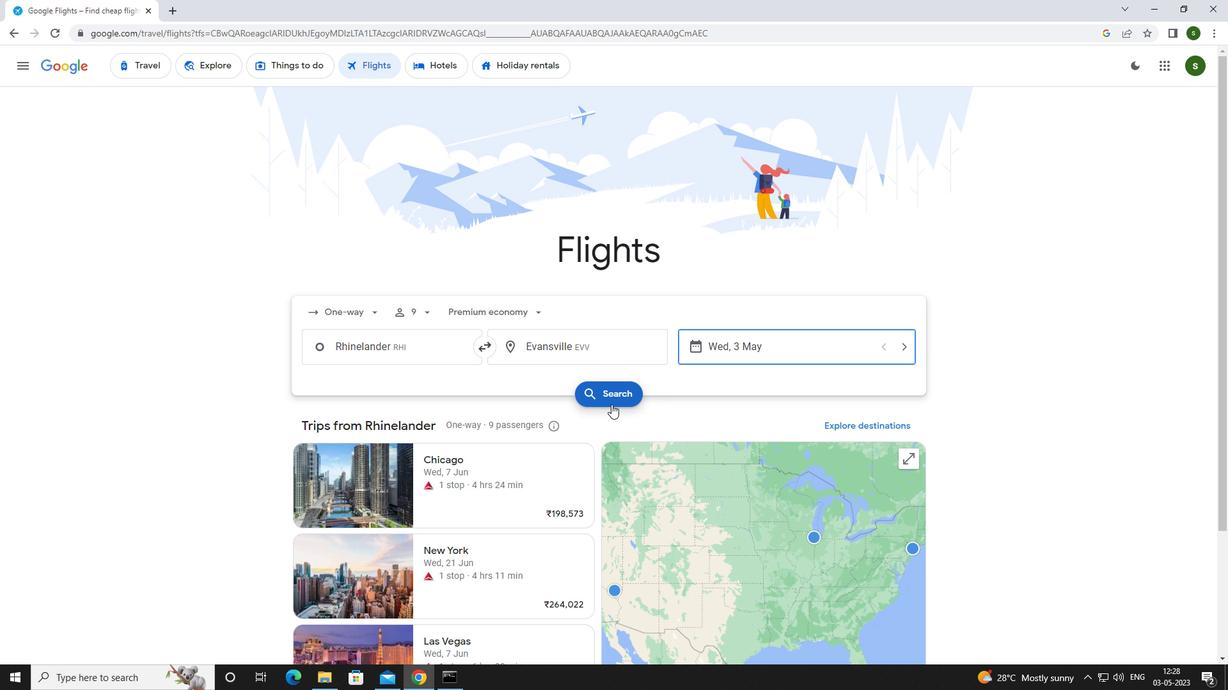 
Action: Mouse pressed left at (611, 399)
Screenshot: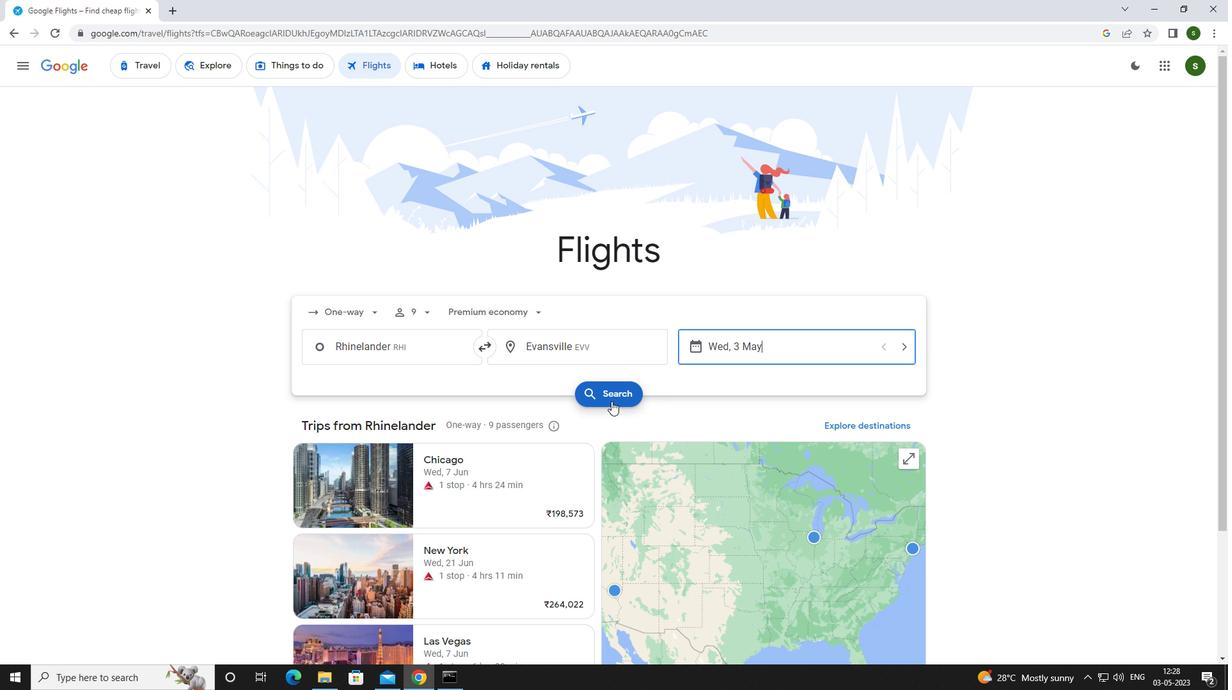 
Action: Mouse moved to (303, 189)
Screenshot: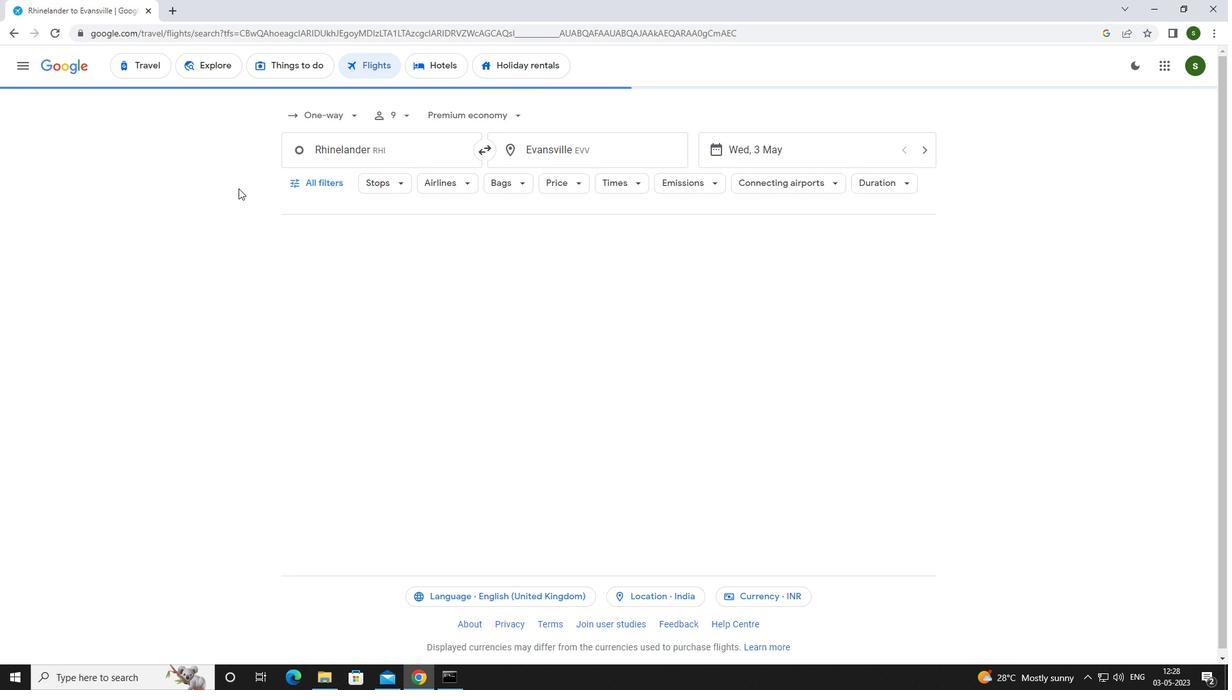 
Action: Mouse pressed left at (303, 189)
Screenshot: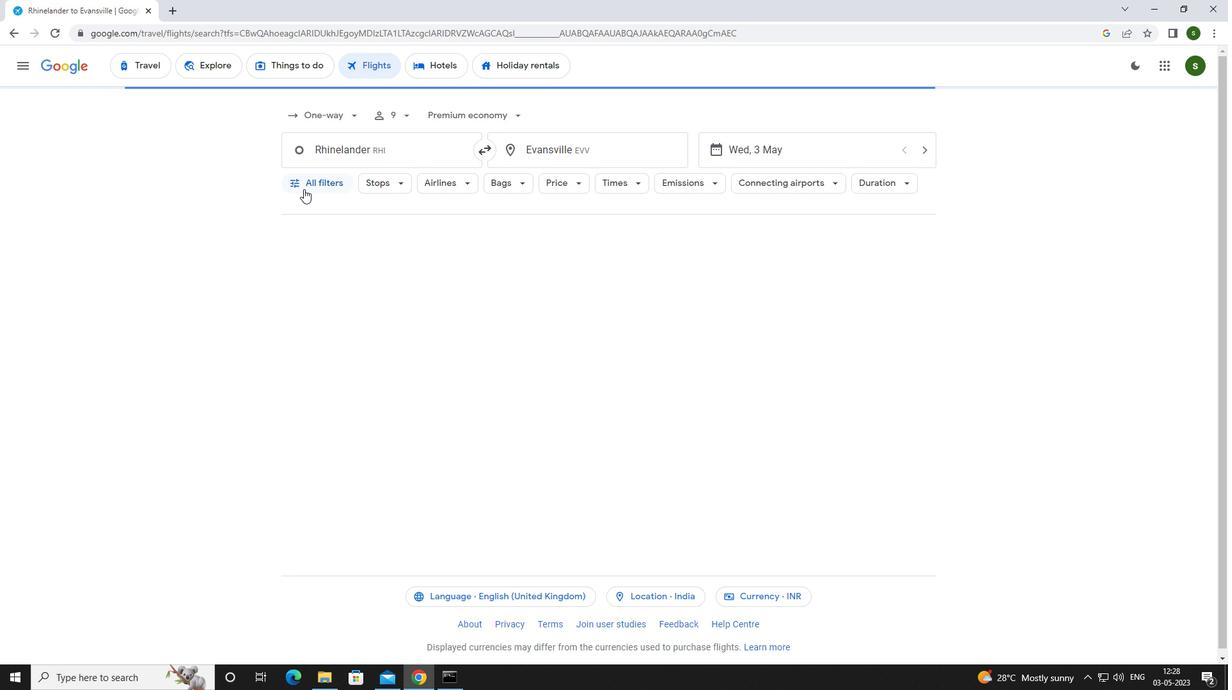 
Action: Mouse moved to (477, 456)
Screenshot: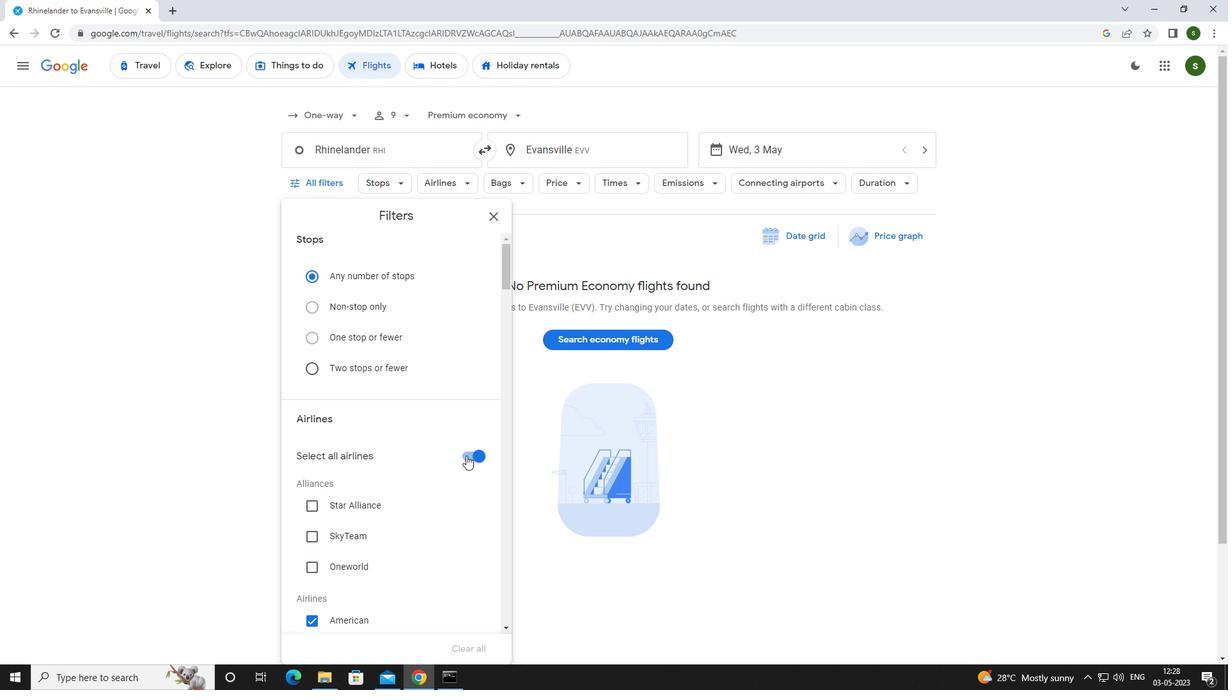 
Action: Mouse pressed left at (477, 456)
Screenshot: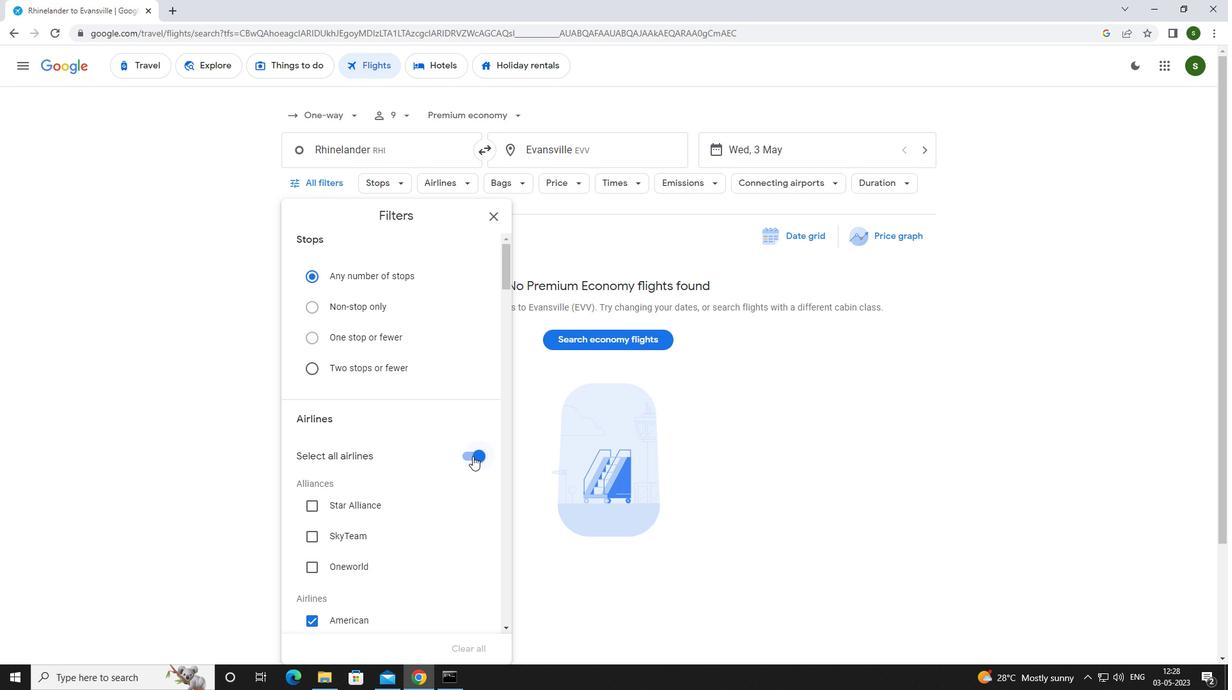 
Action: Mouse moved to (436, 400)
Screenshot: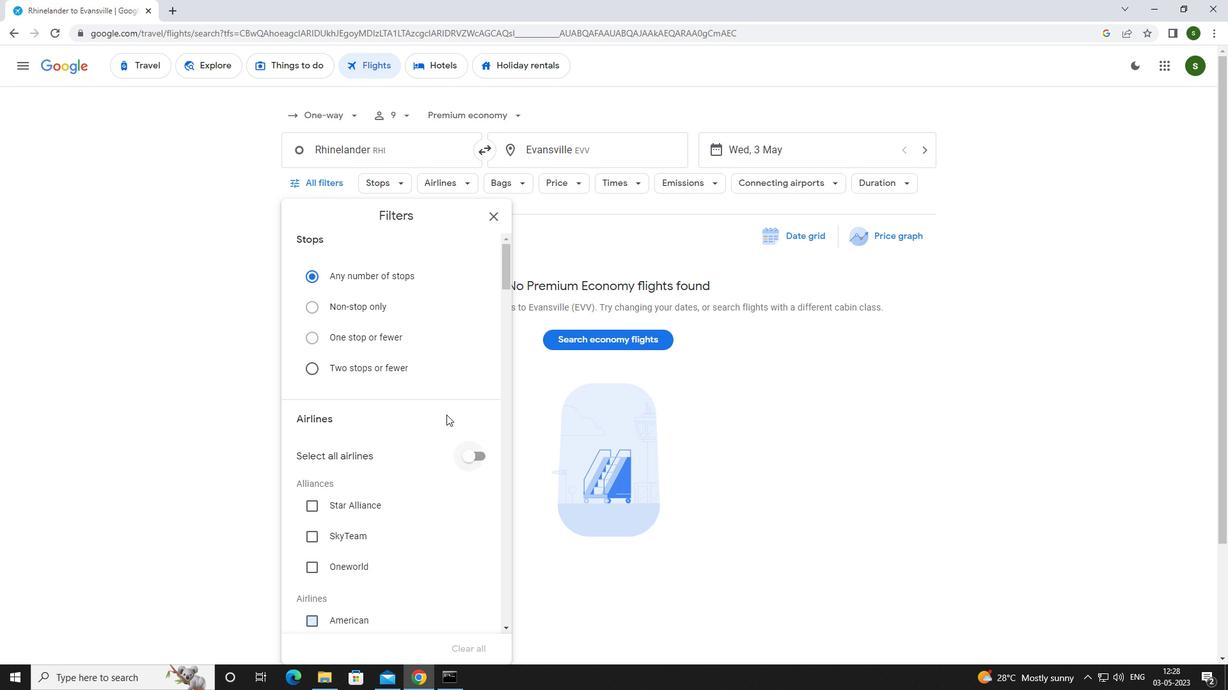 
Action: Mouse scrolled (436, 399) with delta (0, 0)
Screenshot: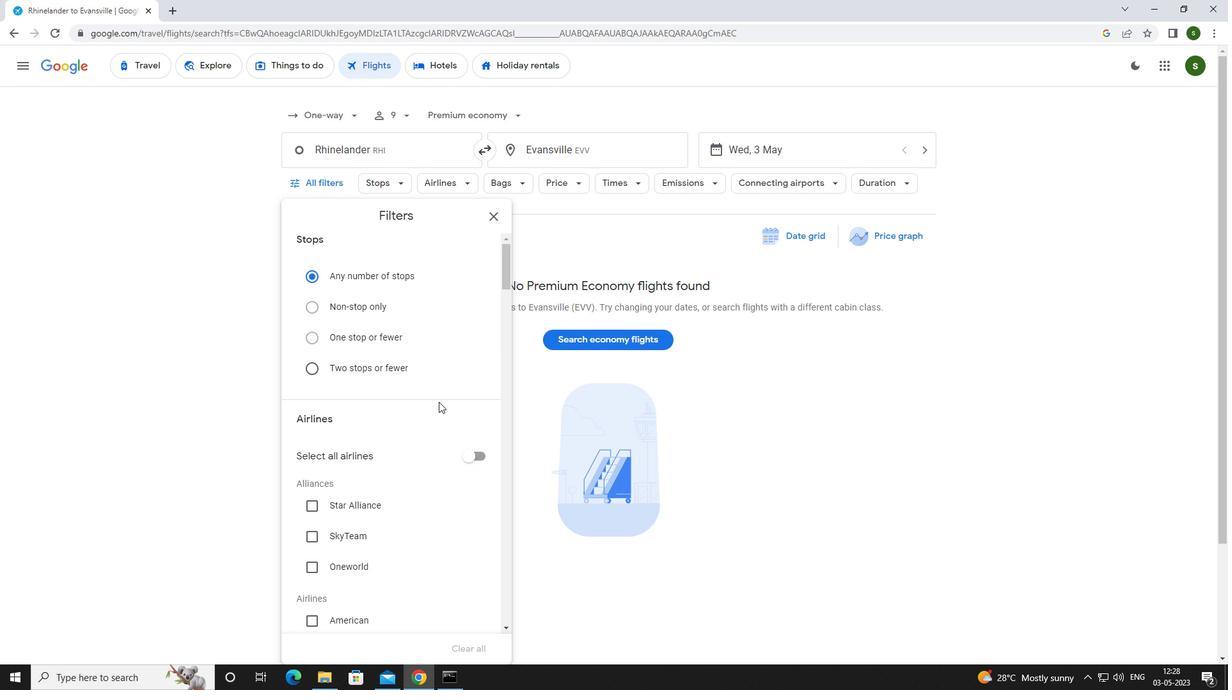 
Action: Mouse scrolled (436, 399) with delta (0, 0)
Screenshot: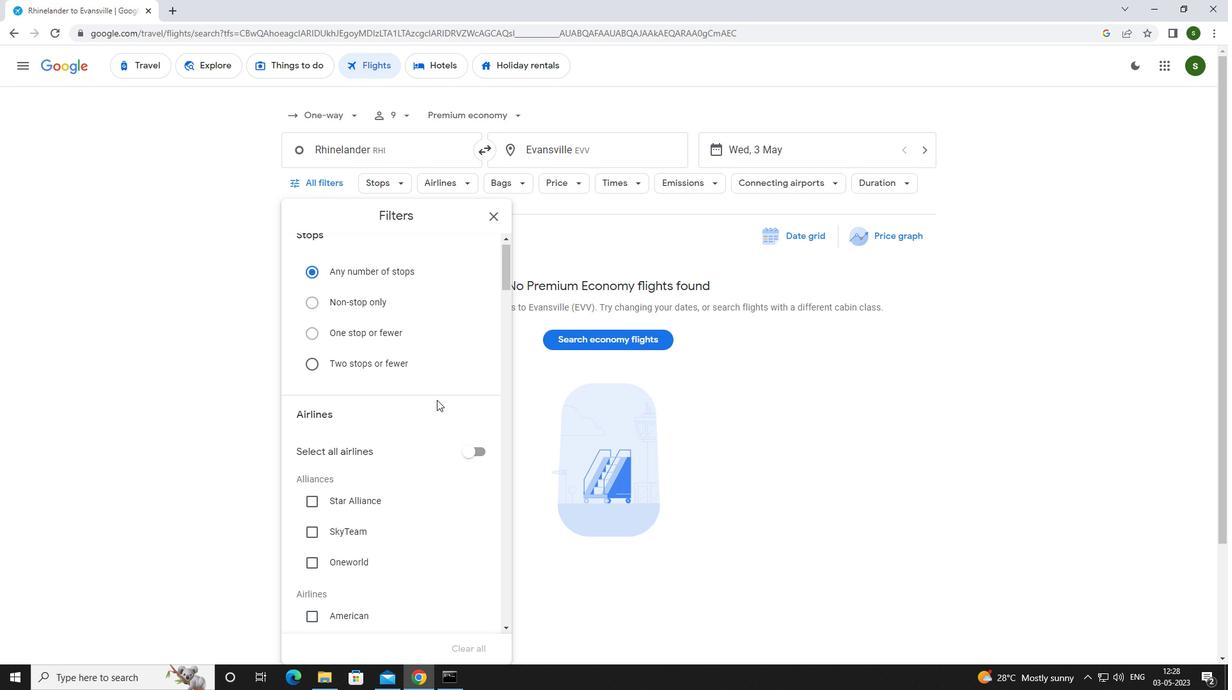 
Action: Mouse scrolled (436, 399) with delta (0, 0)
Screenshot: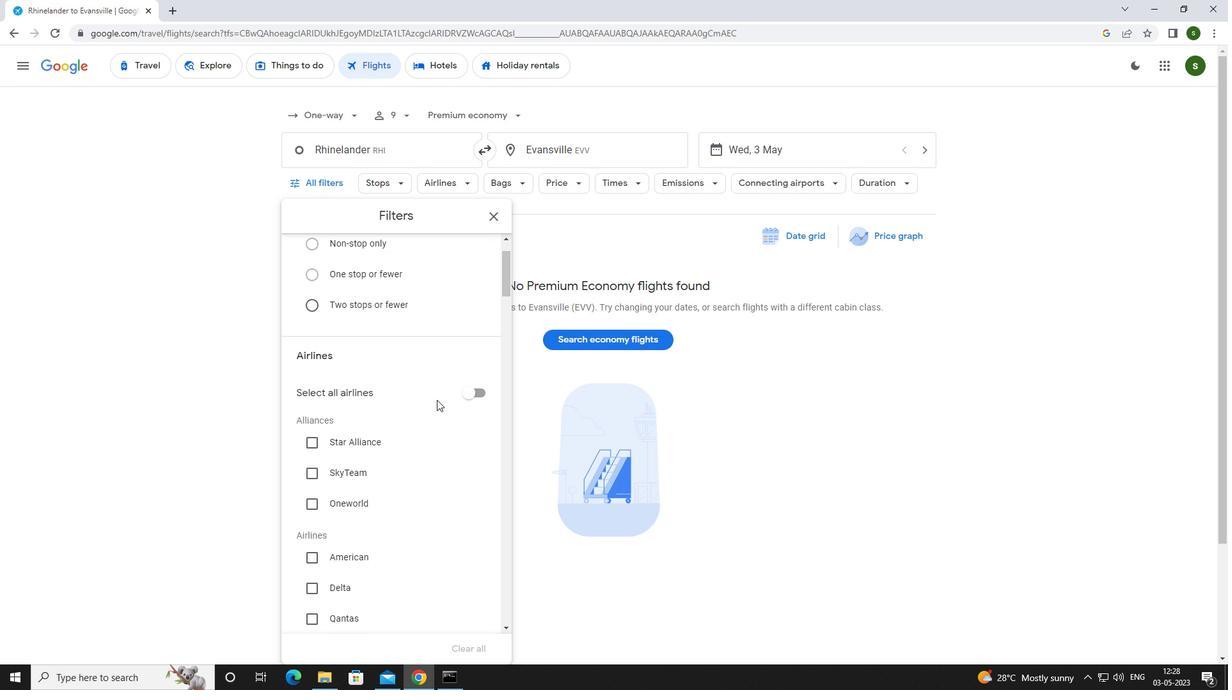 
Action: Mouse moved to (336, 452)
Screenshot: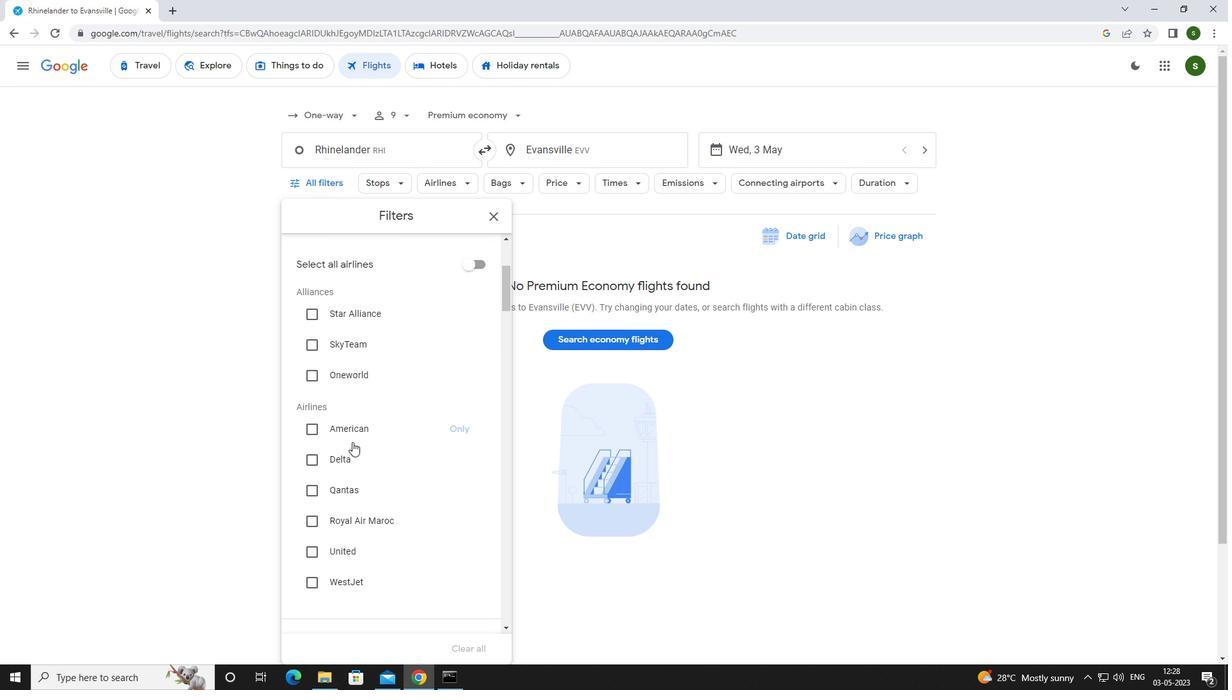 
Action: Mouse pressed left at (336, 452)
Screenshot: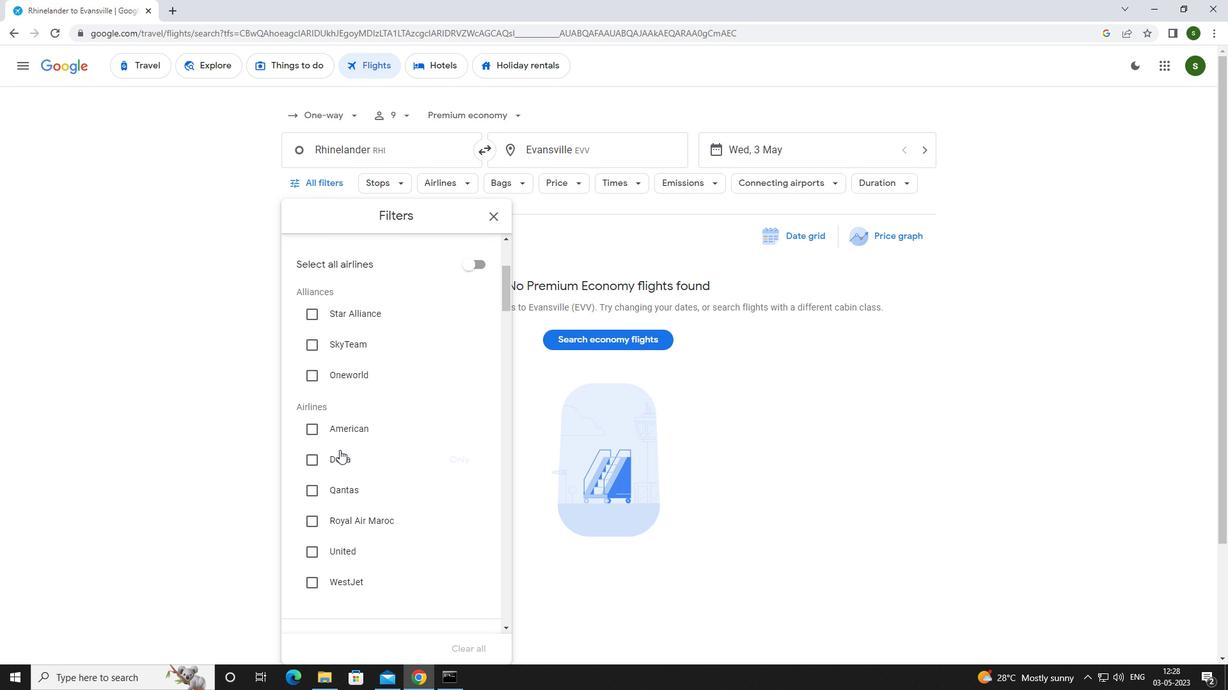 
Action: Mouse scrolled (336, 452) with delta (0, 0)
Screenshot: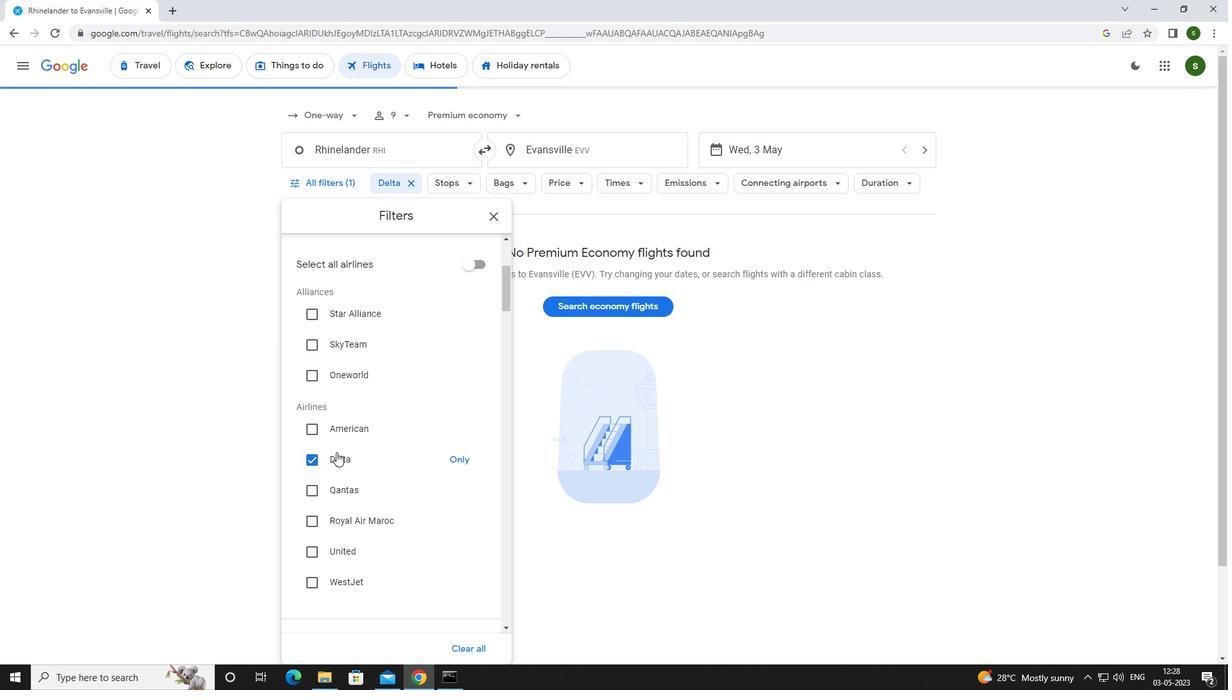 
Action: Mouse scrolled (336, 452) with delta (0, 0)
Screenshot: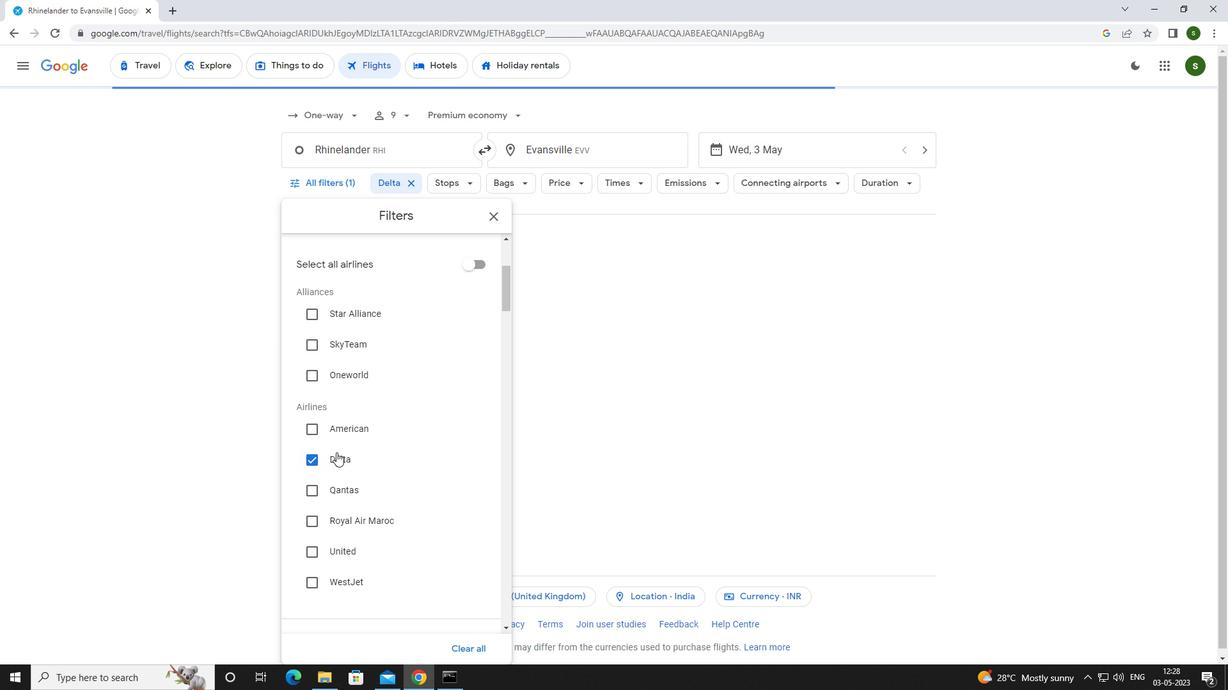 
Action: Mouse scrolled (336, 452) with delta (0, 0)
Screenshot: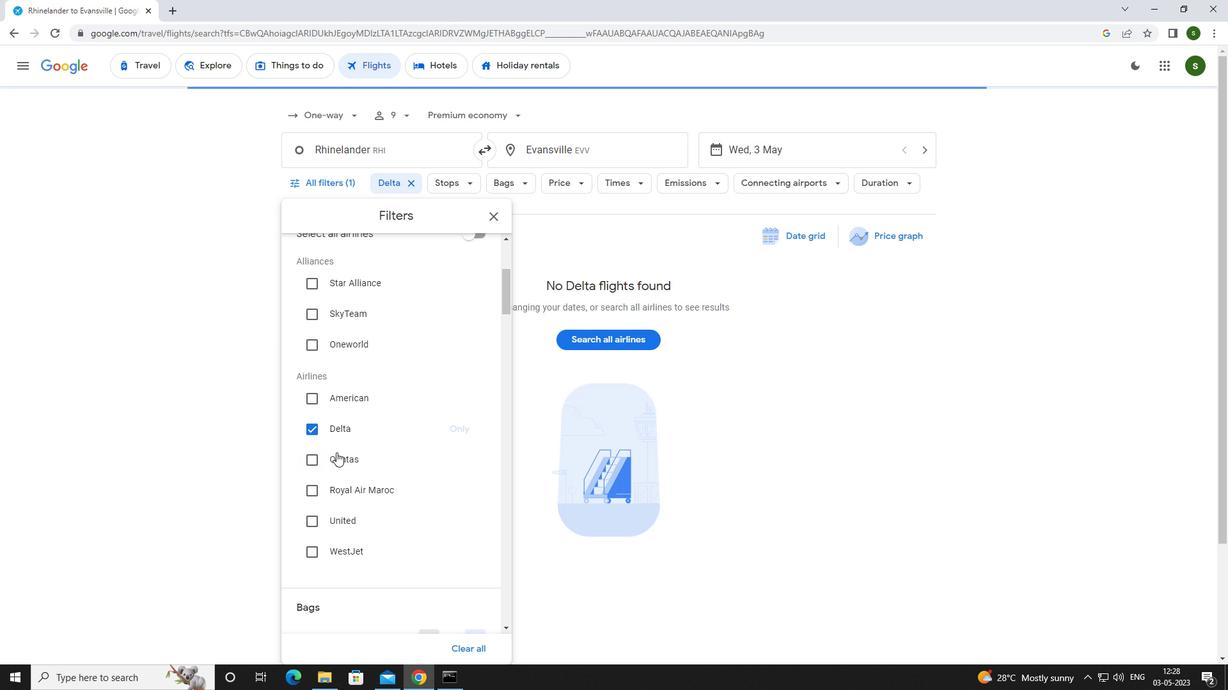 
Action: Mouse moved to (480, 477)
Screenshot: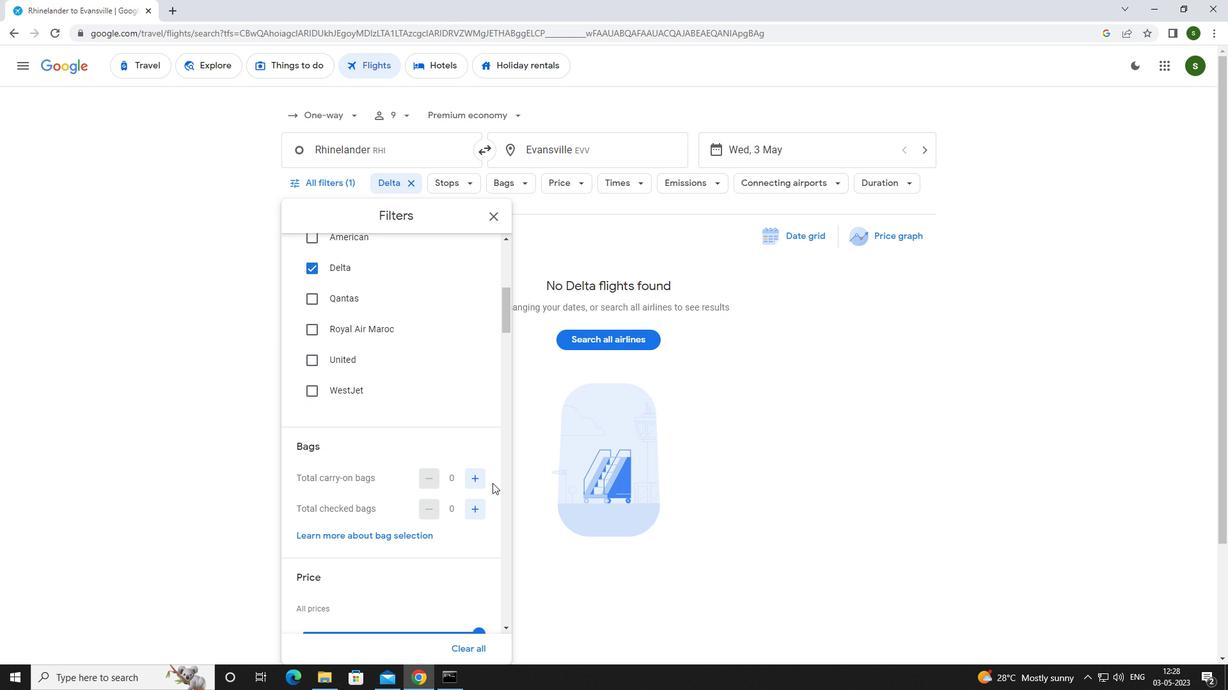 
Action: Mouse pressed left at (480, 477)
Screenshot: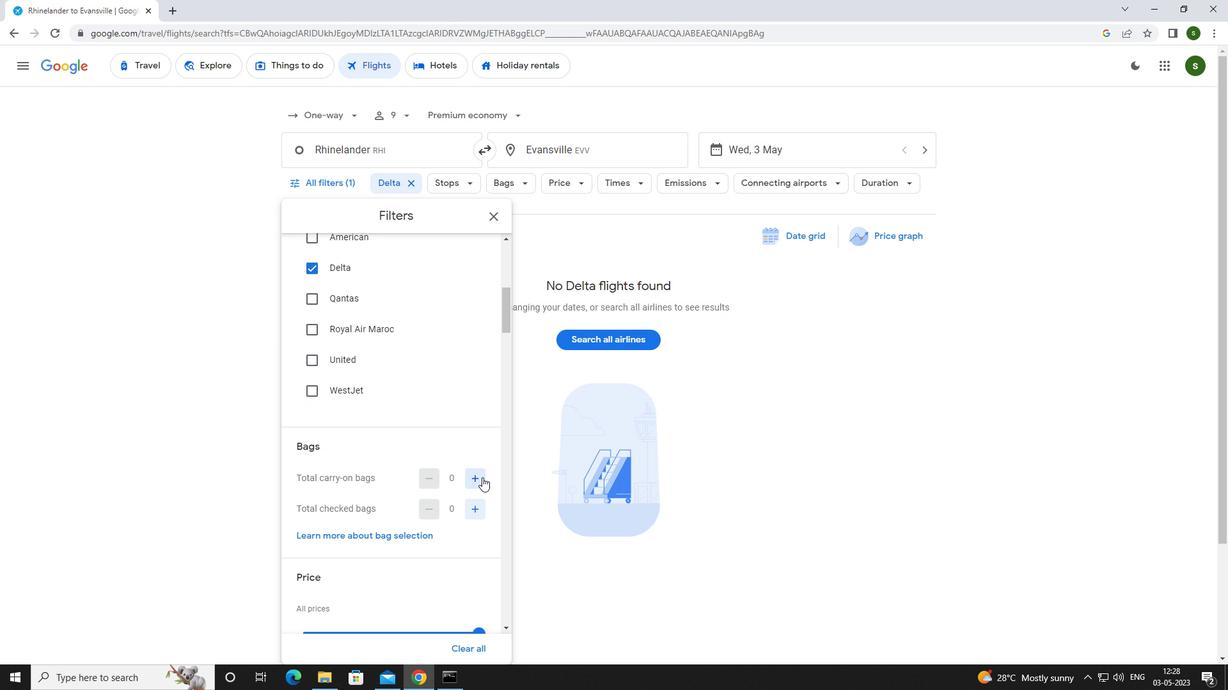 
Action: Mouse scrolled (480, 476) with delta (0, 0)
Screenshot: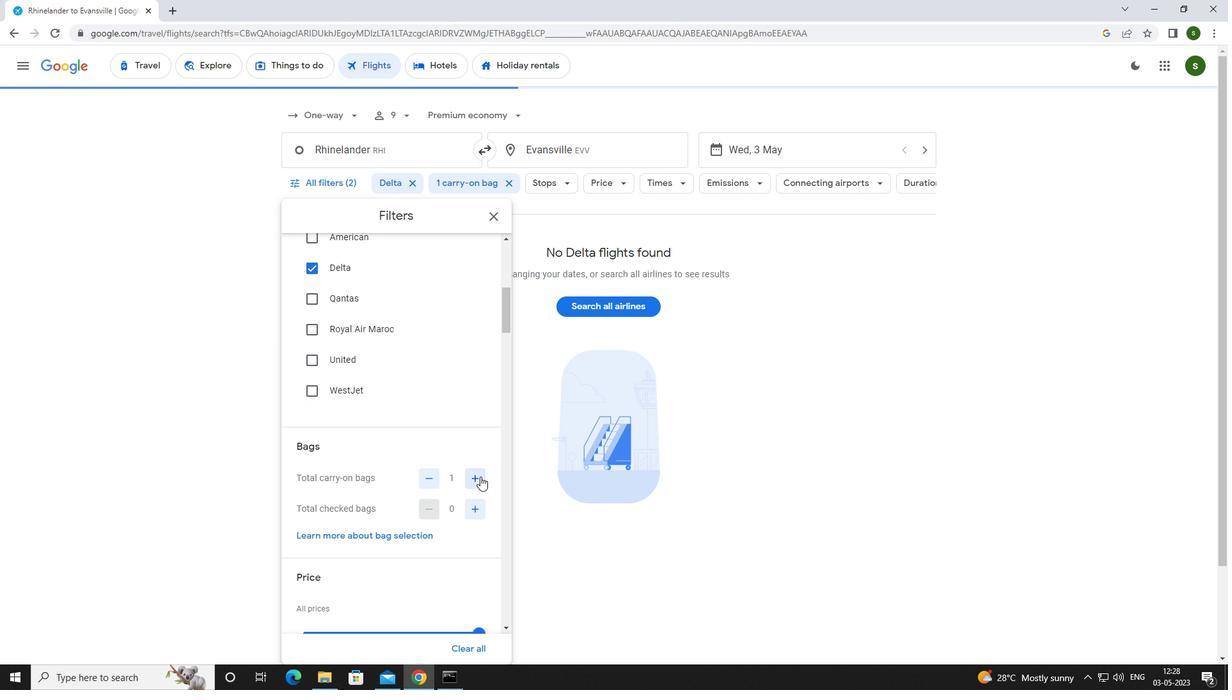 
Action: Mouse scrolled (480, 476) with delta (0, 0)
Screenshot: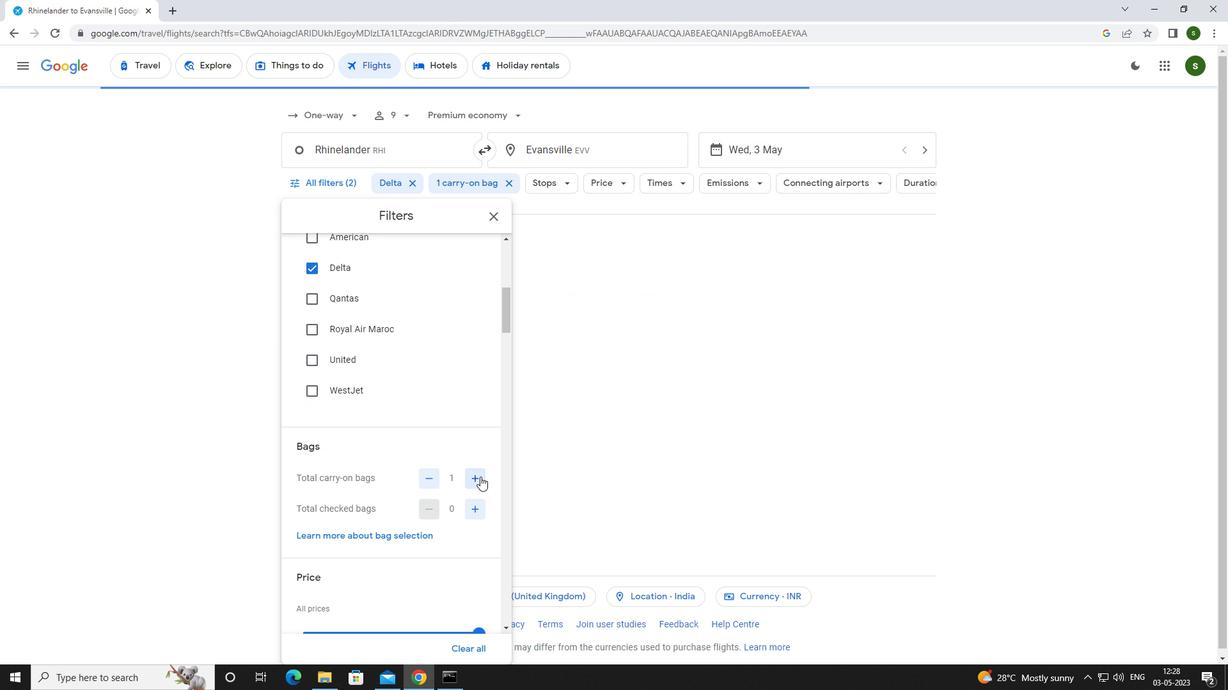 
Action: Mouse scrolled (480, 476) with delta (0, 0)
Screenshot: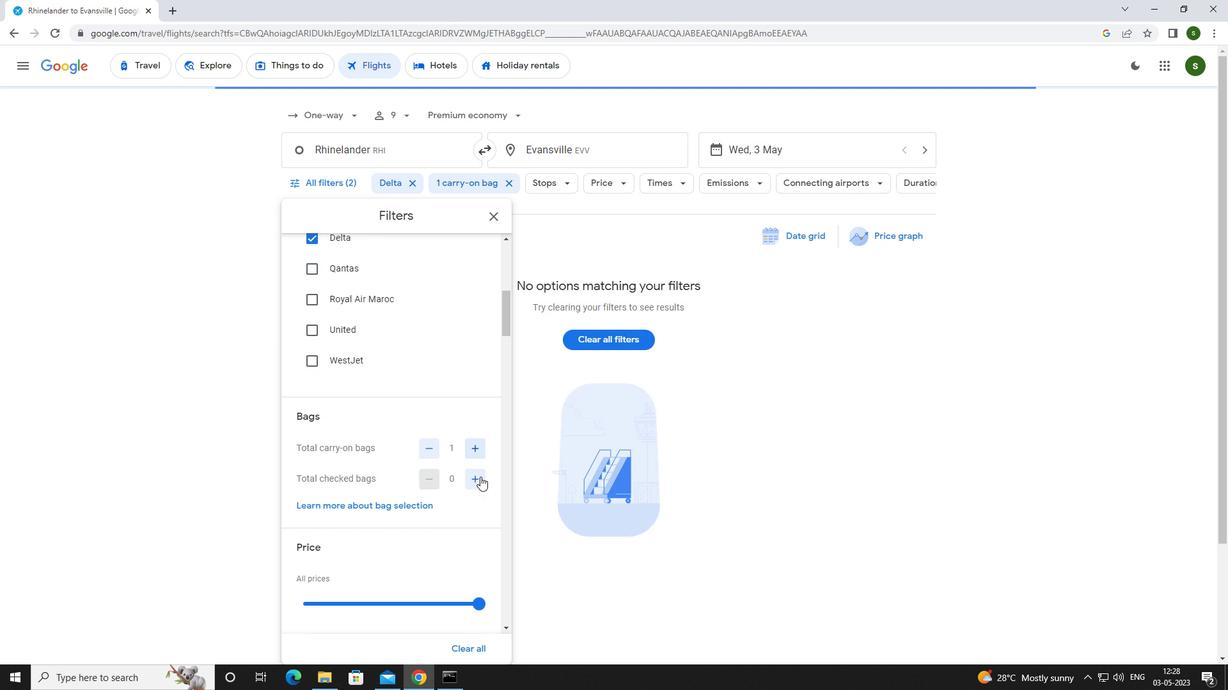 
Action: Mouse moved to (478, 447)
Screenshot: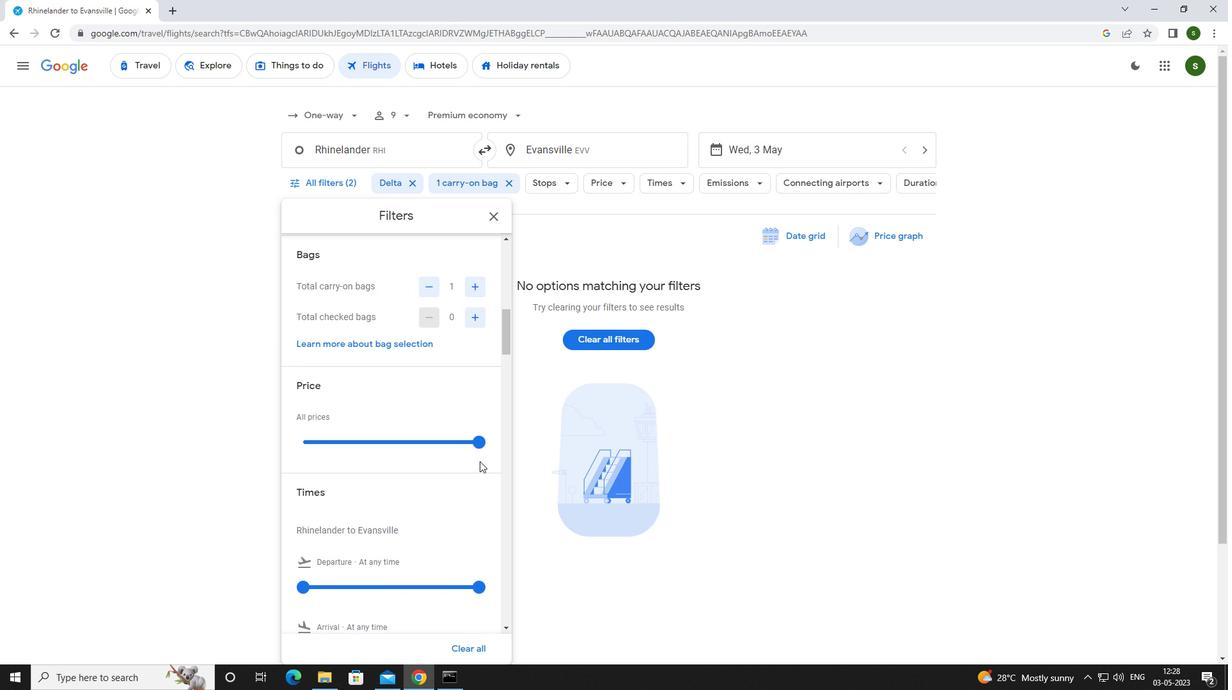 
Action: Mouse pressed left at (478, 447)
Screenshot: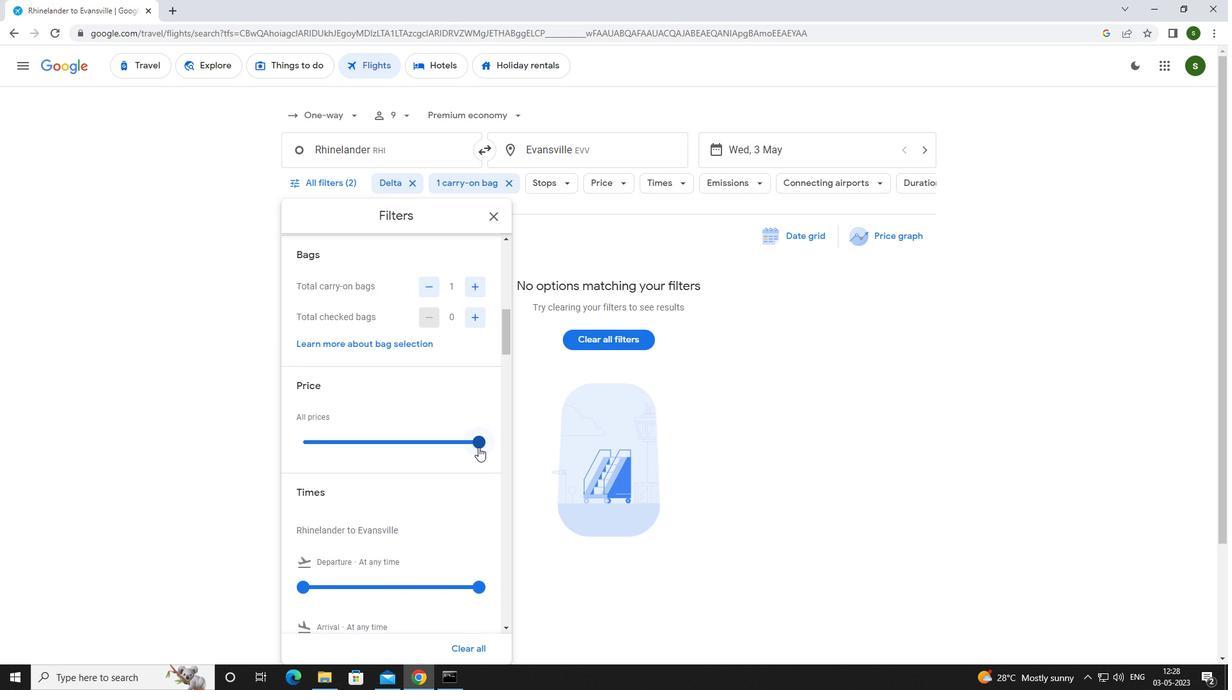 
Action: Mouse moved to (478, 447)
Screenshot: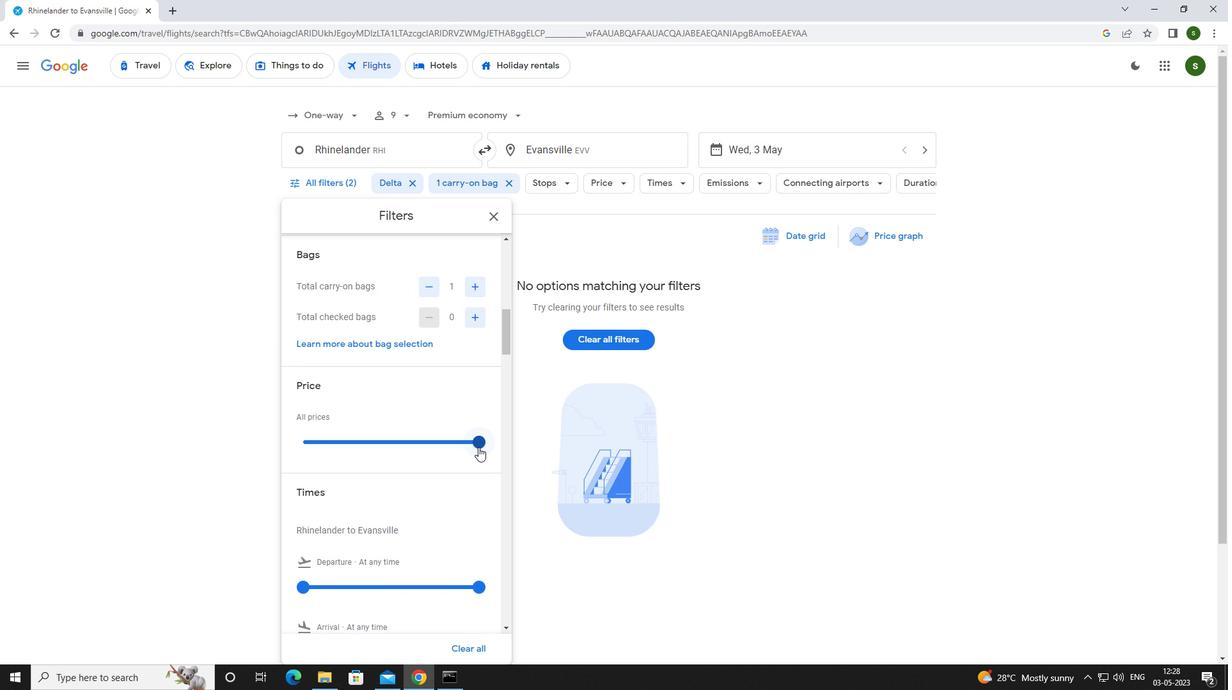 
Action: Mouse scrolled (478, 447) with delta (0, 0)
Screenshot: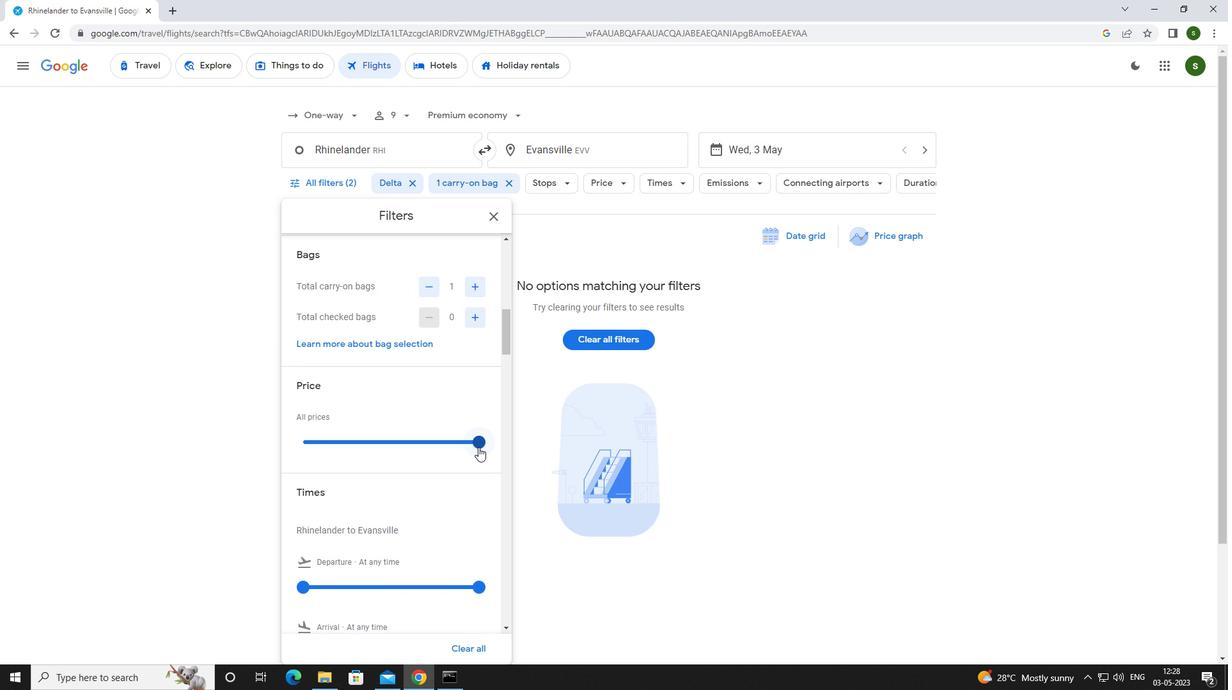 
Action: Mouse moved to (302, 522)
Screenshot: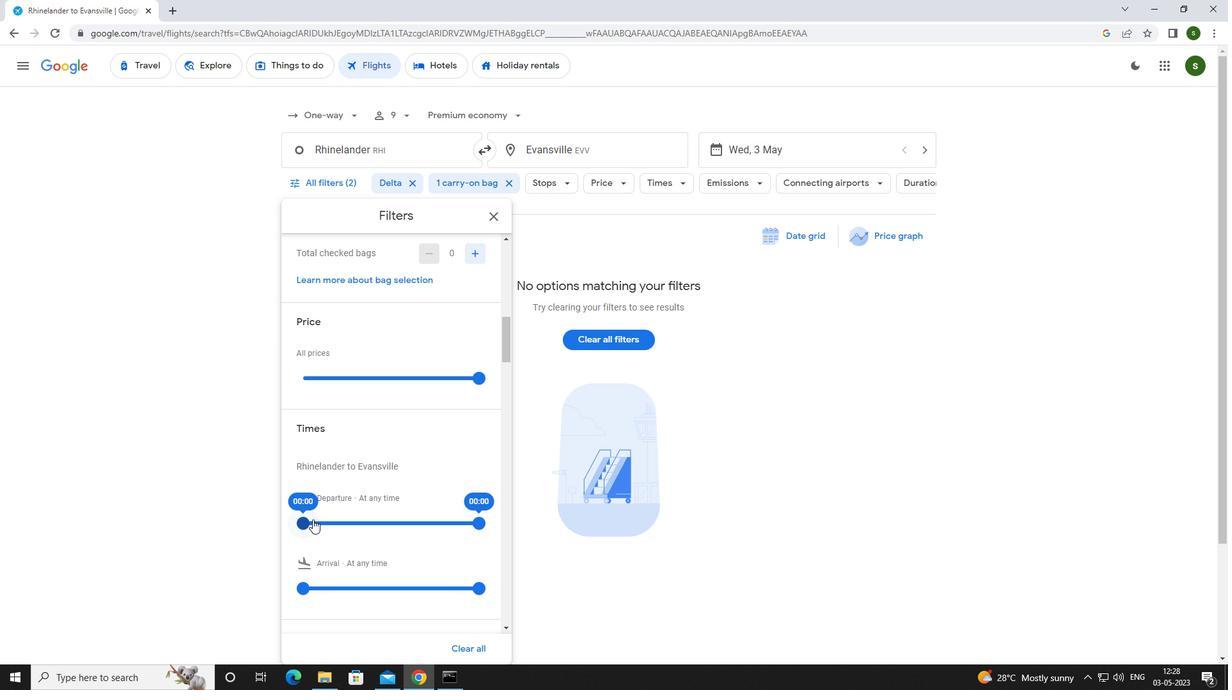 
Action: Mouse pressed left at (302, 522)
Screenshot: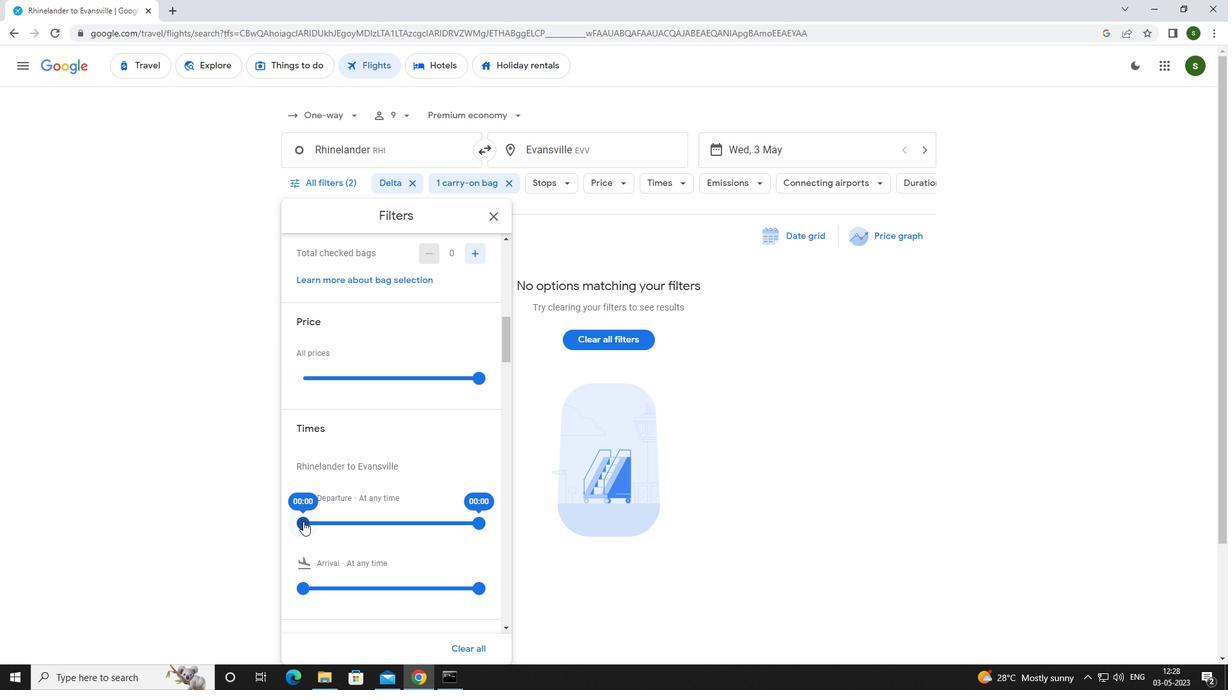 
Action: Mouse moved to (734, 483)
Screenshot: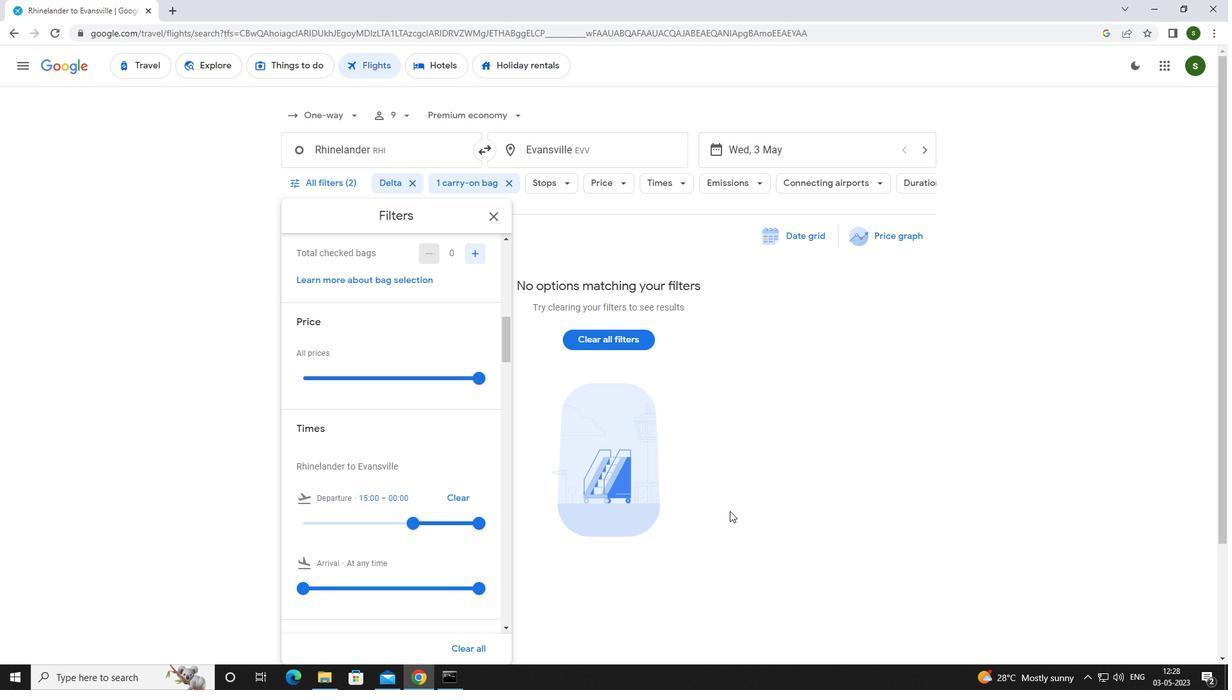 
Action: Mouse pressed left at (734, 483)
Screenshot: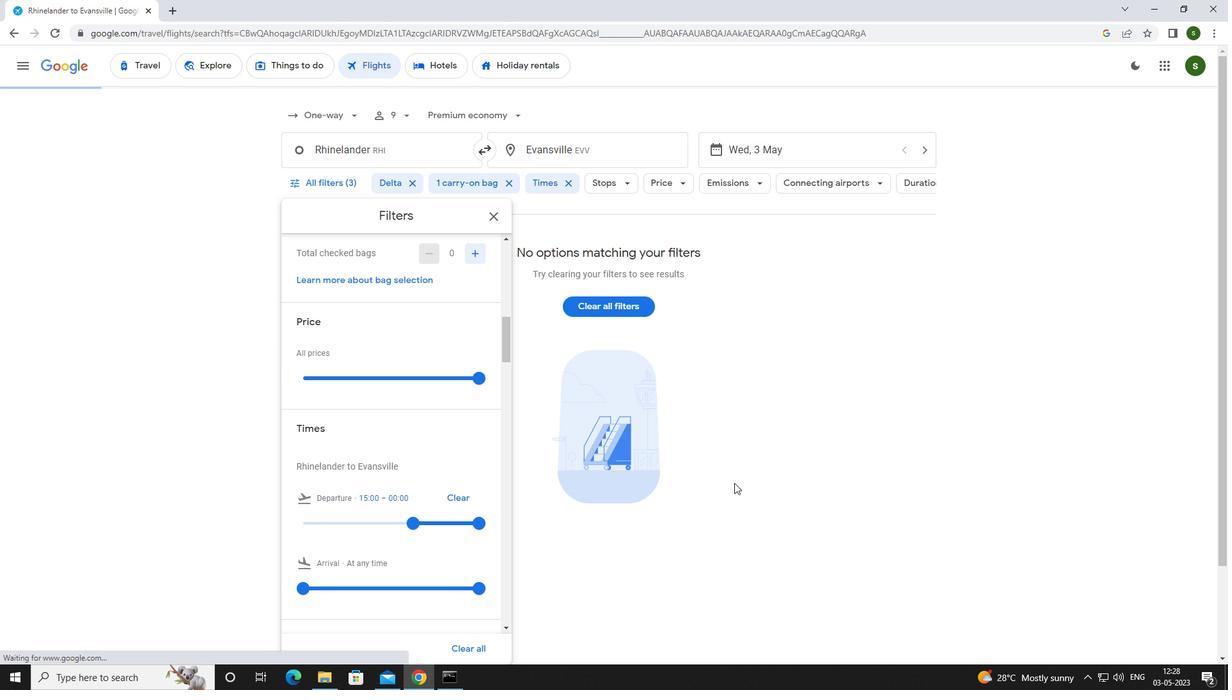 
Action: Mouse moved to (733, 482)
Screenshot: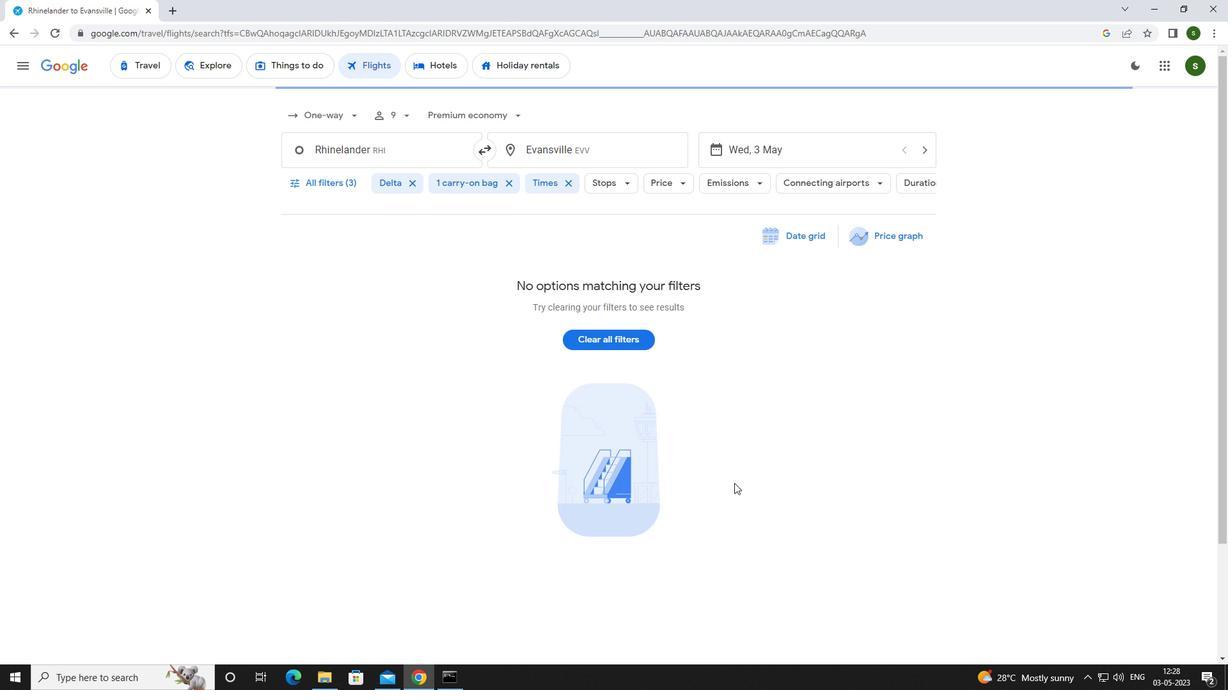 
